 Task: Add a condition where "Channel Is not Facebook Post" in new tickets in your groups.
Action: Mouse moved to (140, 436)
Screenshot: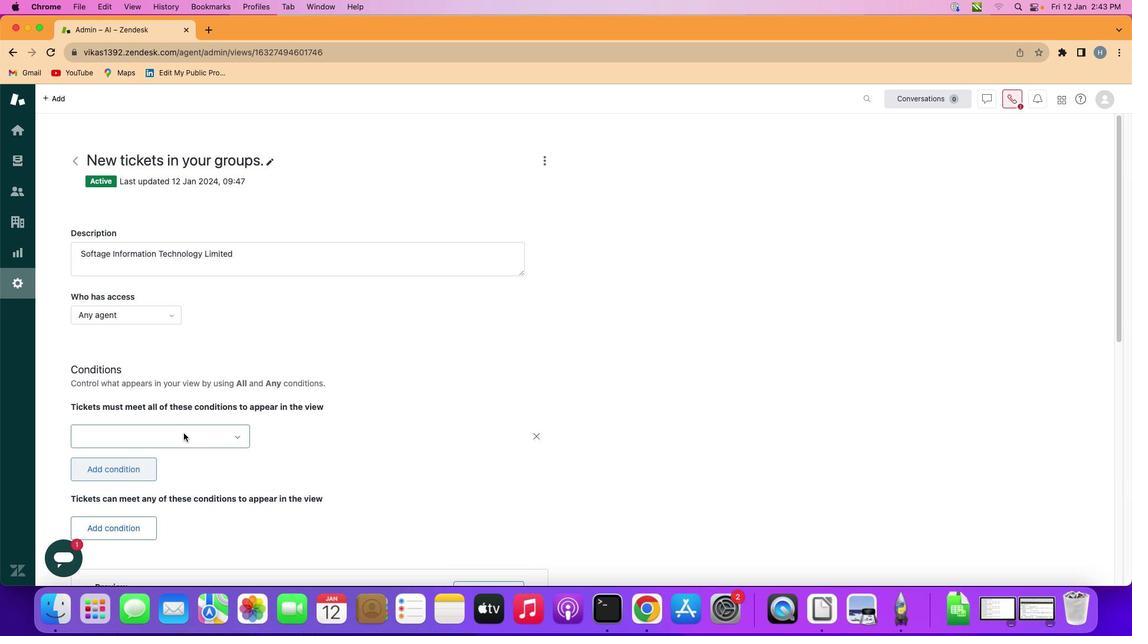 
Action: Mouse pressed left at (140, 436)
Screenshot: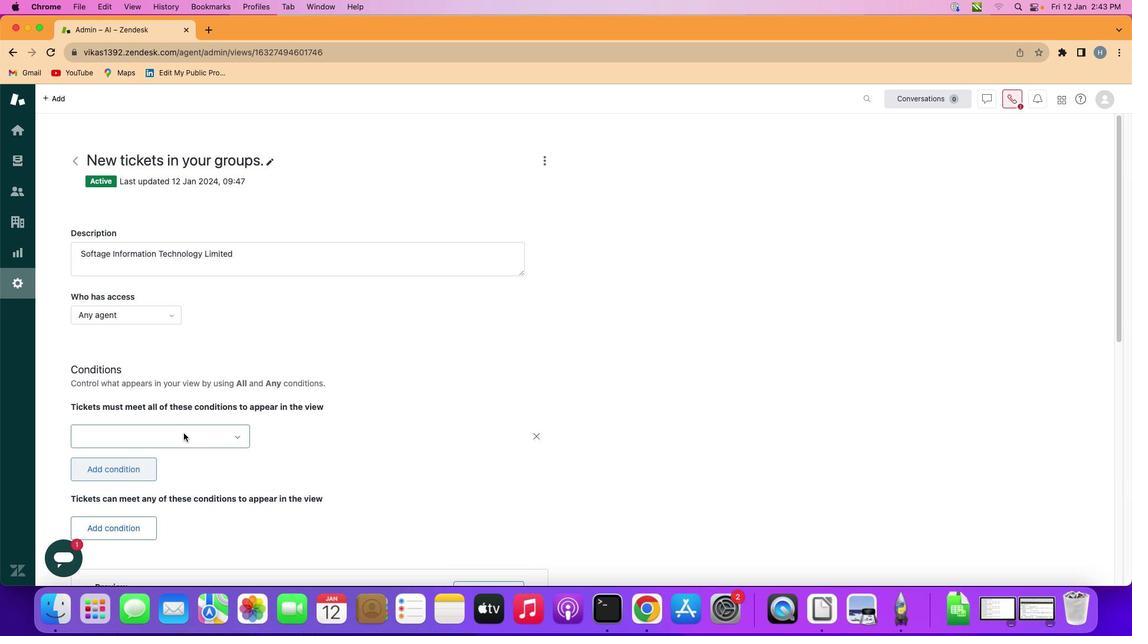 
Action: Mouse moved to (186, 437)
Screenshot: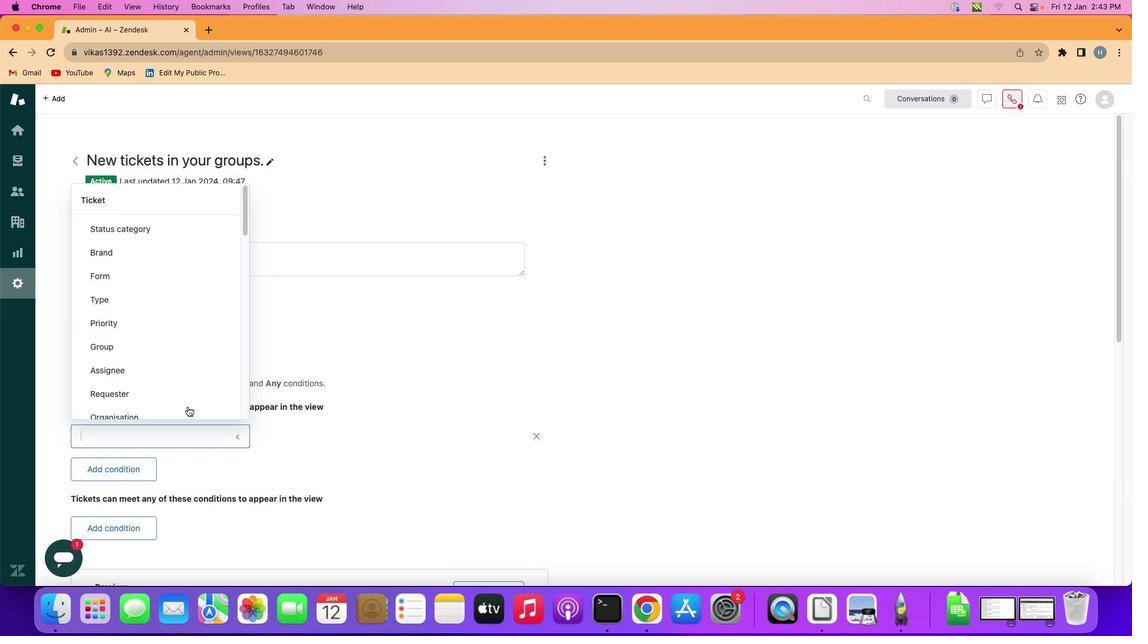 
Action: Mouse pressed left at (186, 437)
Screenshot: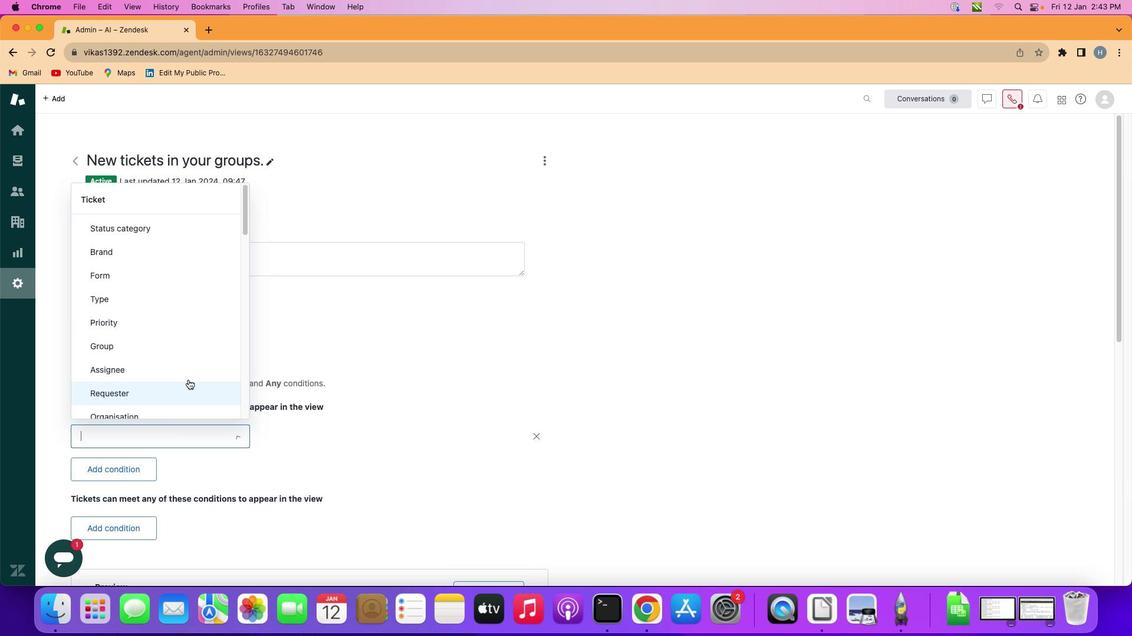 
Action: Mouse moved to (181, 306)
Screenshot: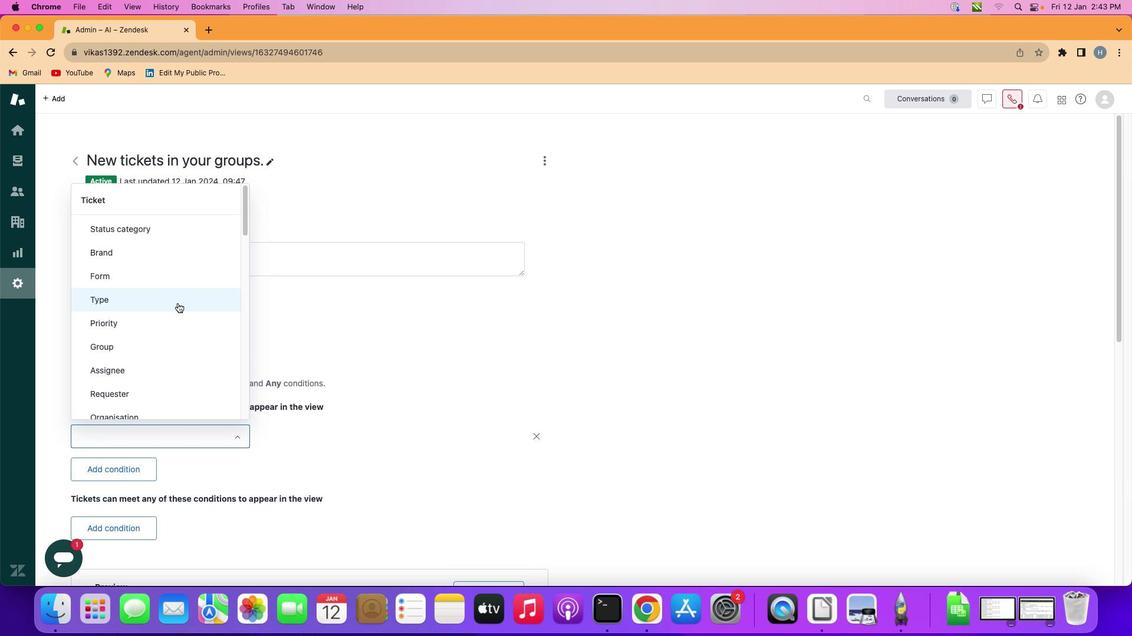 
Action: Mouse scrolled (181, 306) with delta (3, 4)
Screenshot: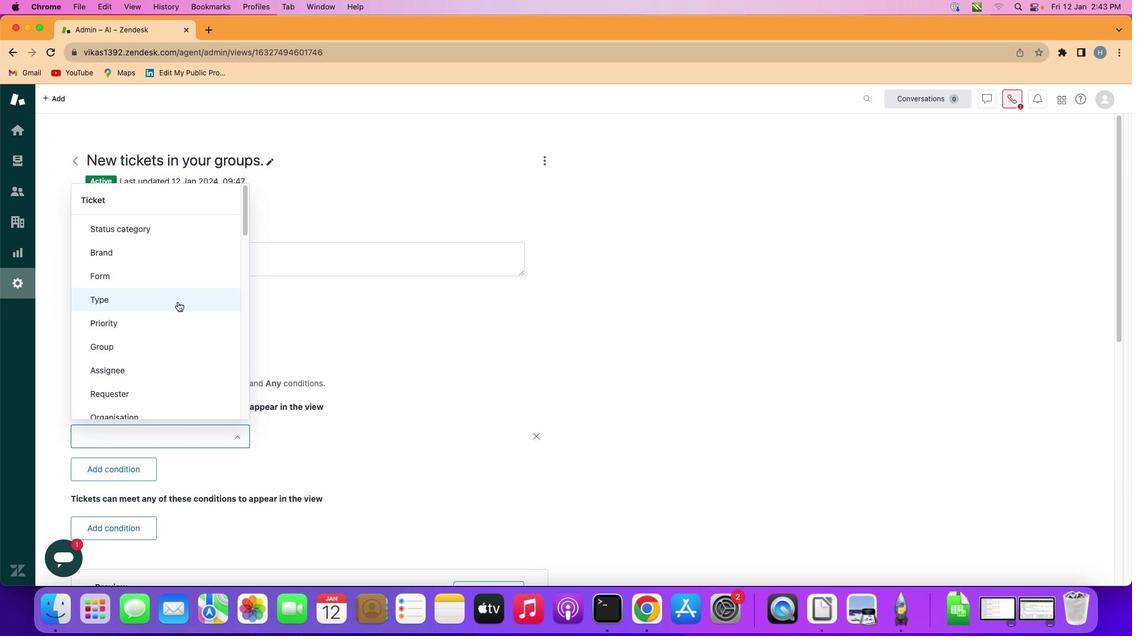 
Action: Mouse scrolled (181, 306) with delta (3, 2)
Screenshot: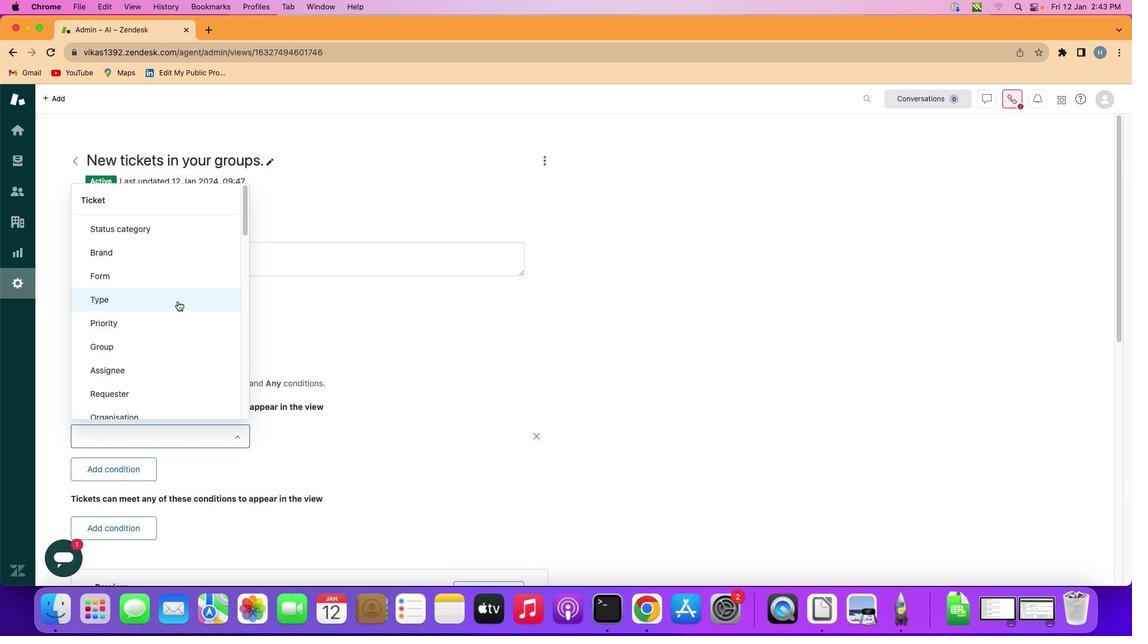 
Action: Mouse scrolled (181, 306) with delta (3, 2)
Screenshot: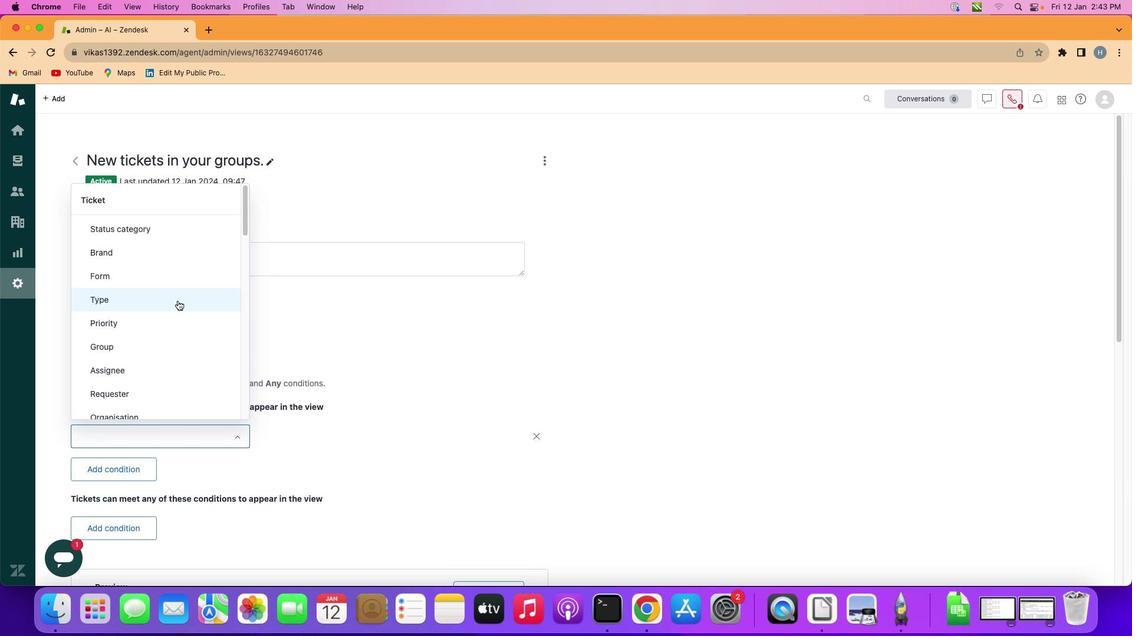 
Action: Mouse moved to (181, 306)
Screenshot: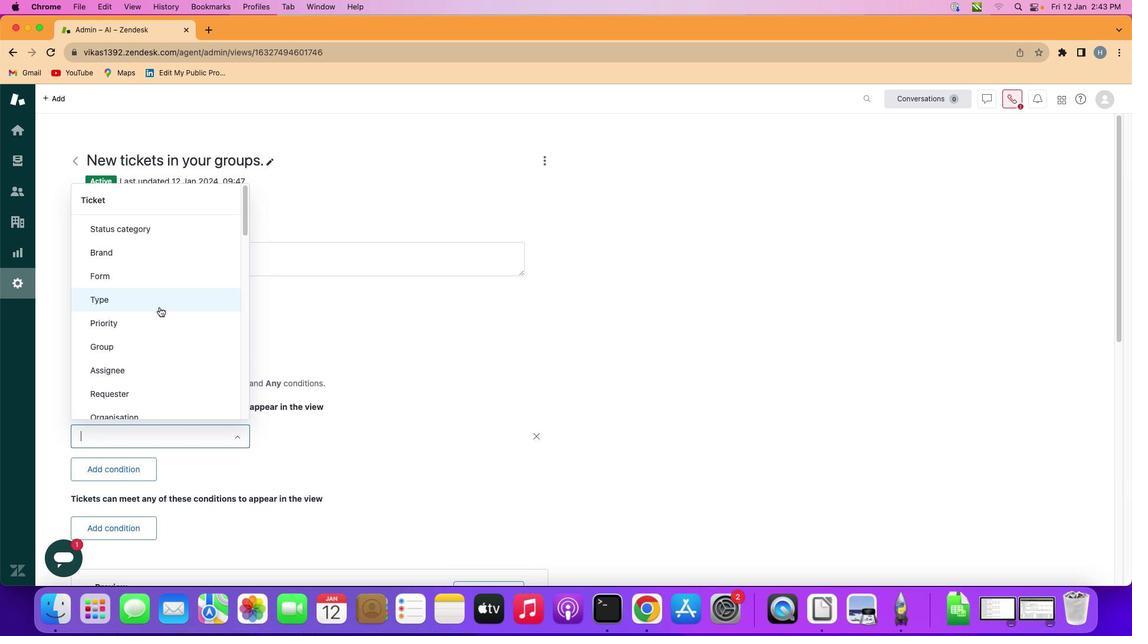 
Action: Mouse scrolled (181, 306) with delta (3, 2)
Screenshot: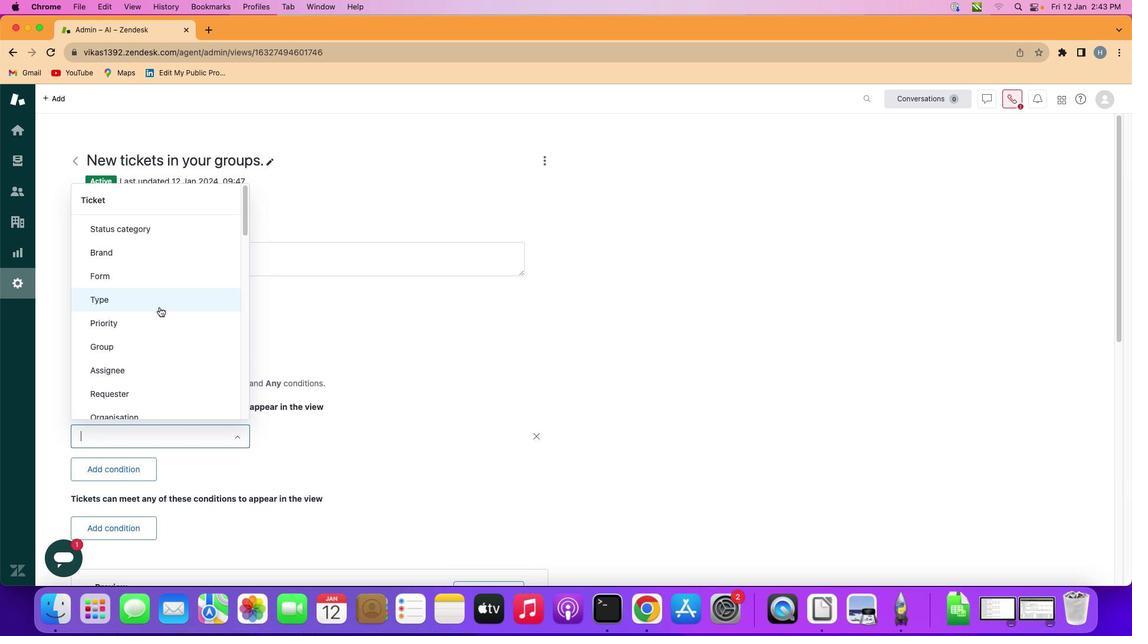 
Action: Mouse moved to (181, 305)
Screenshot: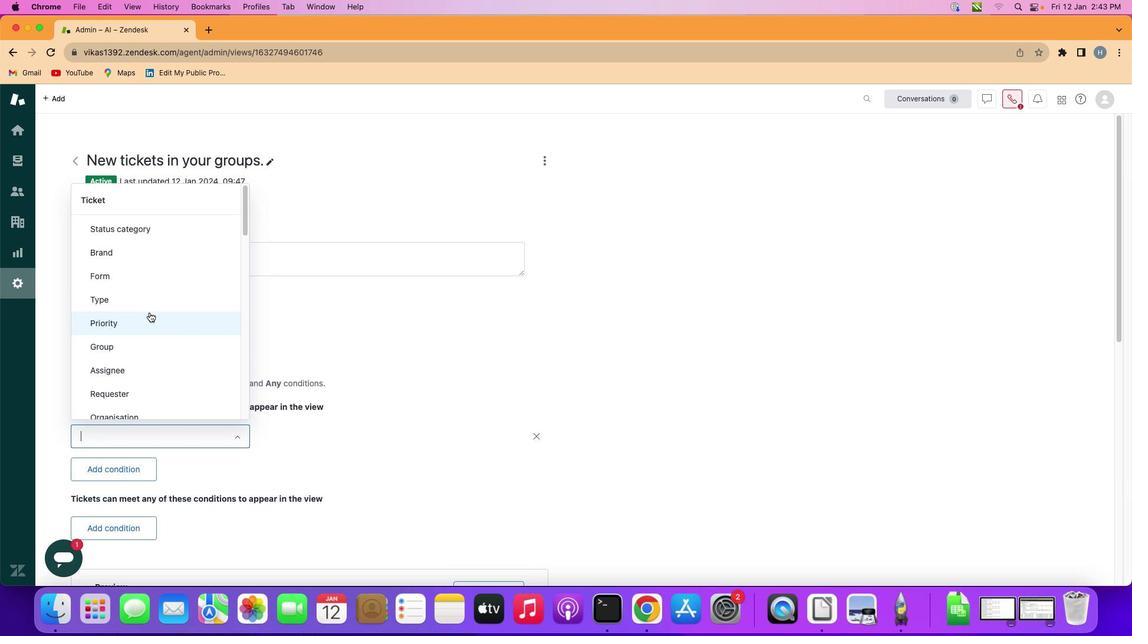 
Action: Mouse scrolled (181, 305) with delta (3, 2)
Screenshot: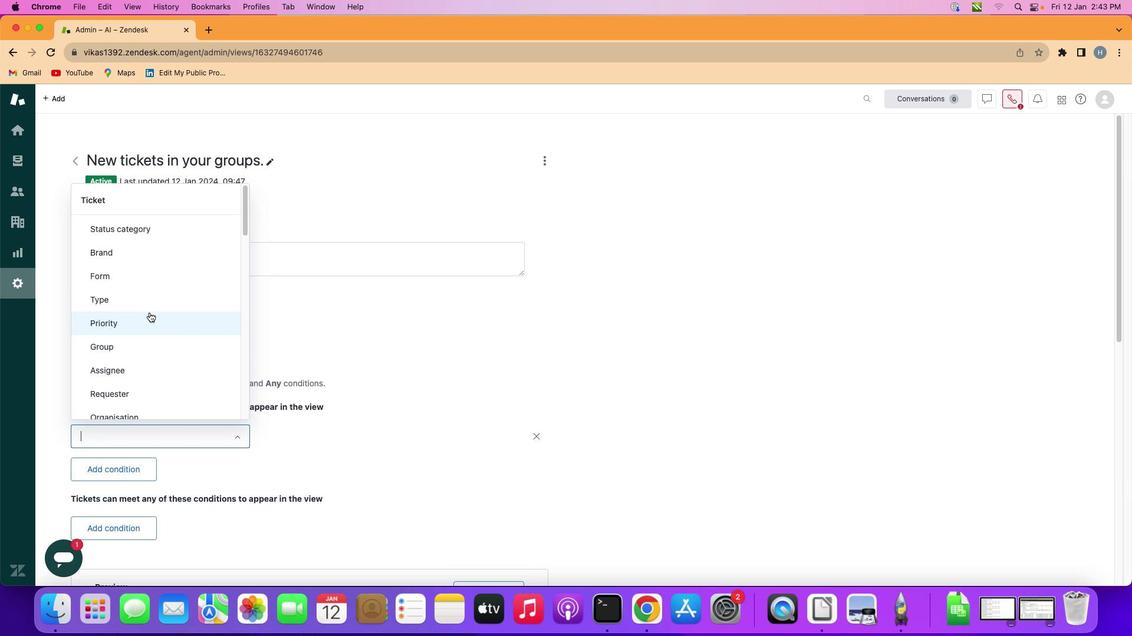 
Action: Mouse moved to (152, 316)
Screenshot: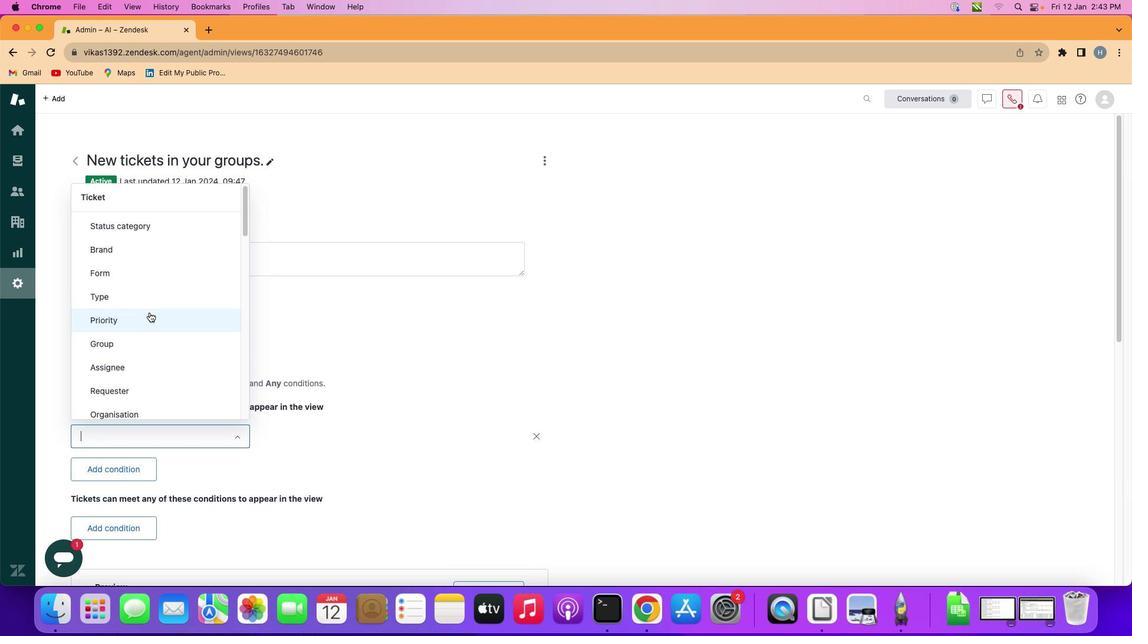 
Action: Mouse scrolled (152, 316) with delta (3, 2)
Screenshot: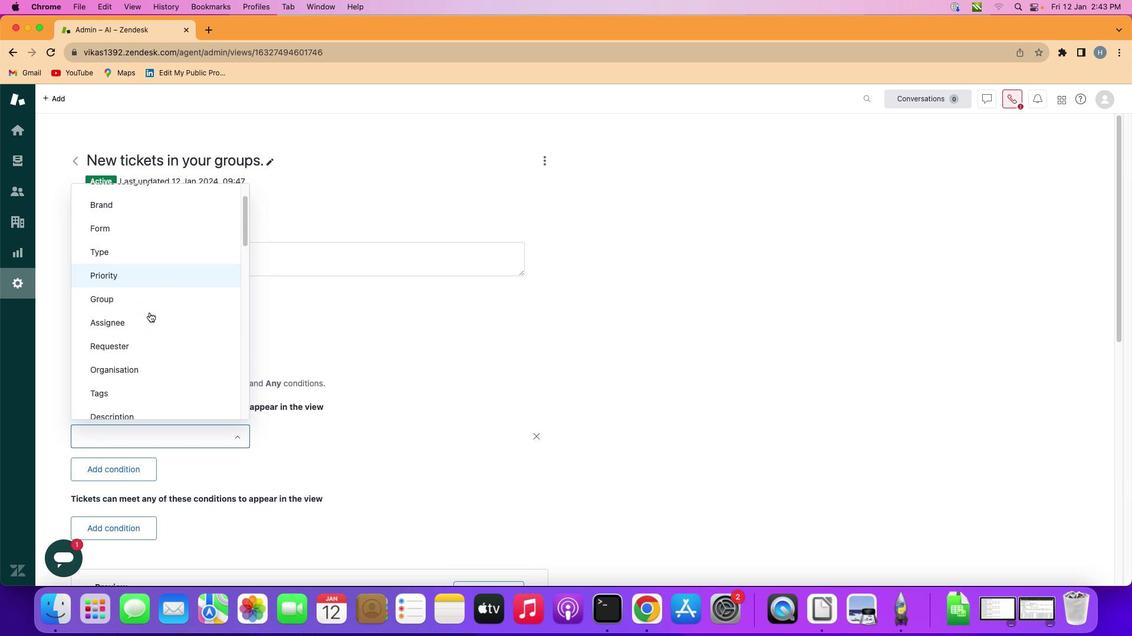 
Action: Mouse scrolled (152, 316) with delta (3, 2)
Screenshot: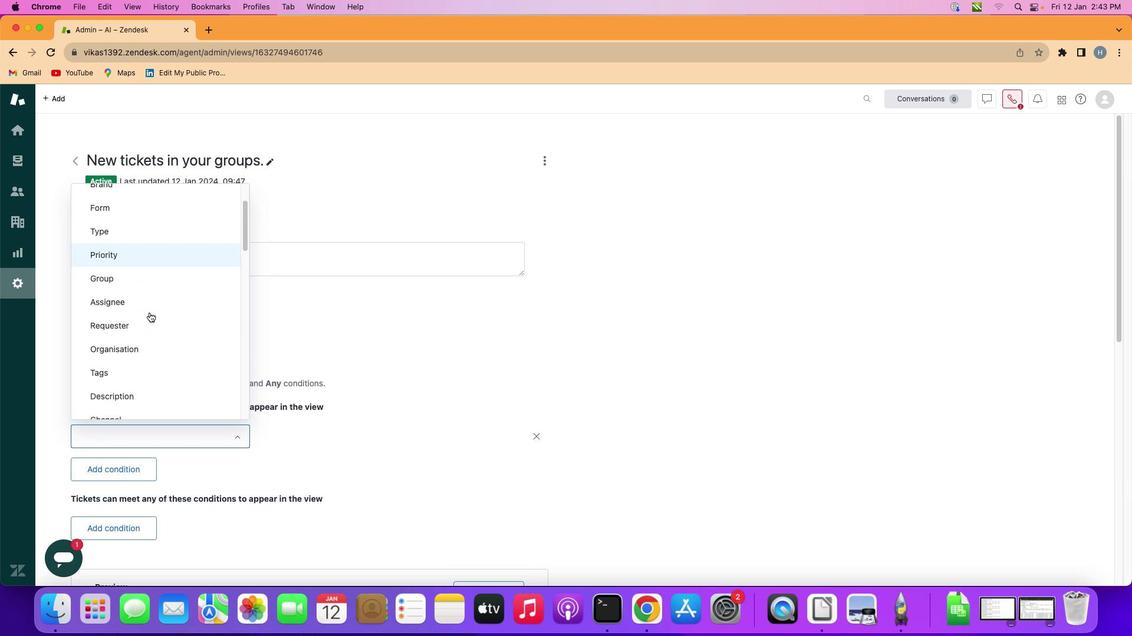 
Action: Mouse moved to (152, 316)
Screenshot: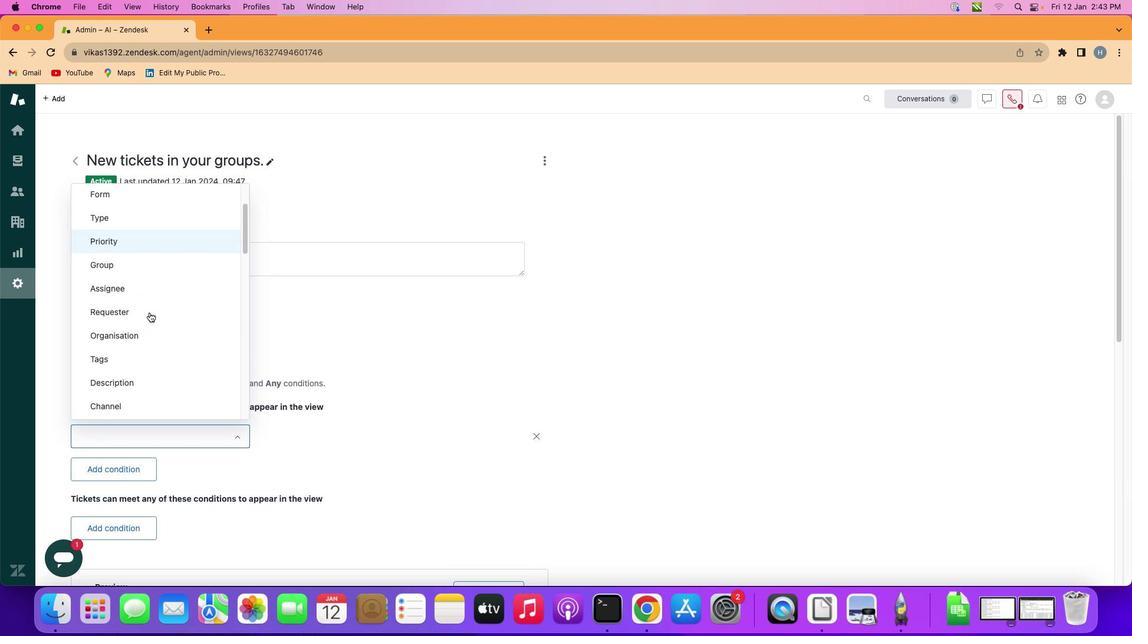 
Action: Mouse scrolled (152, 316) with delta (3, 2)
Screenshot: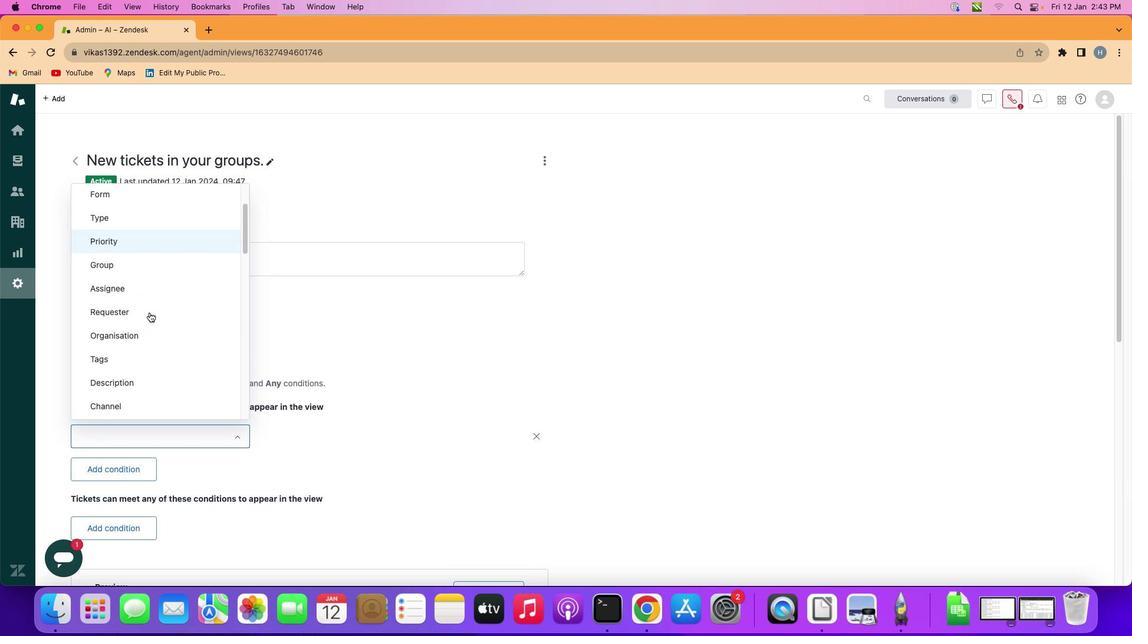 
Action: Mouse scrolled (152, 316) with delta (3, 2)
Screenshot: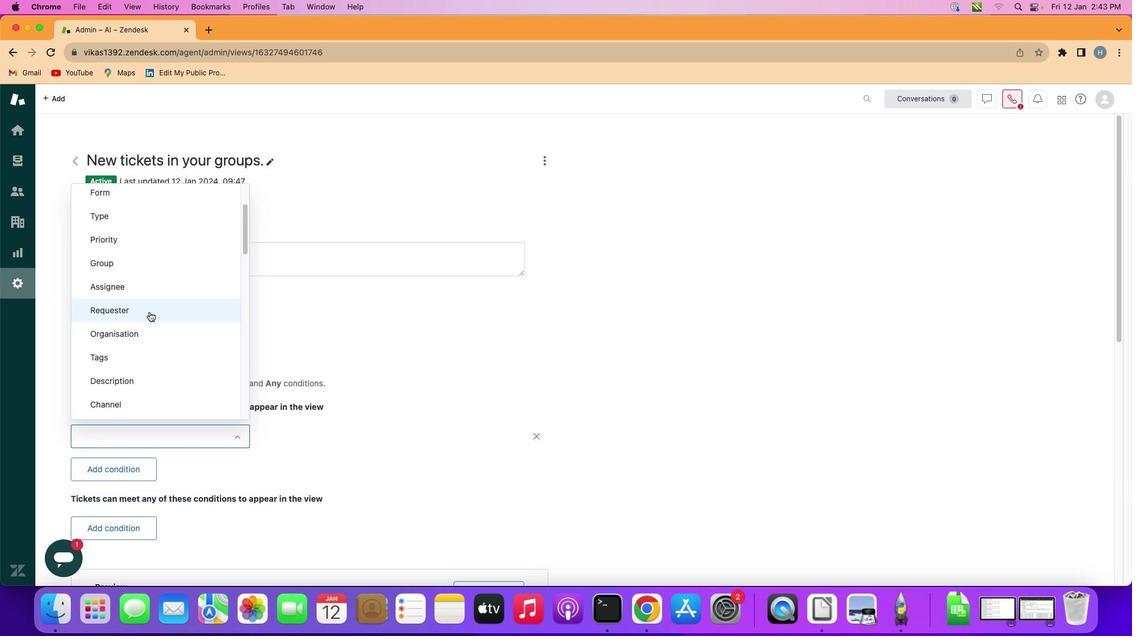 
Action: Mouse moved to (156, 358)
Screenshot: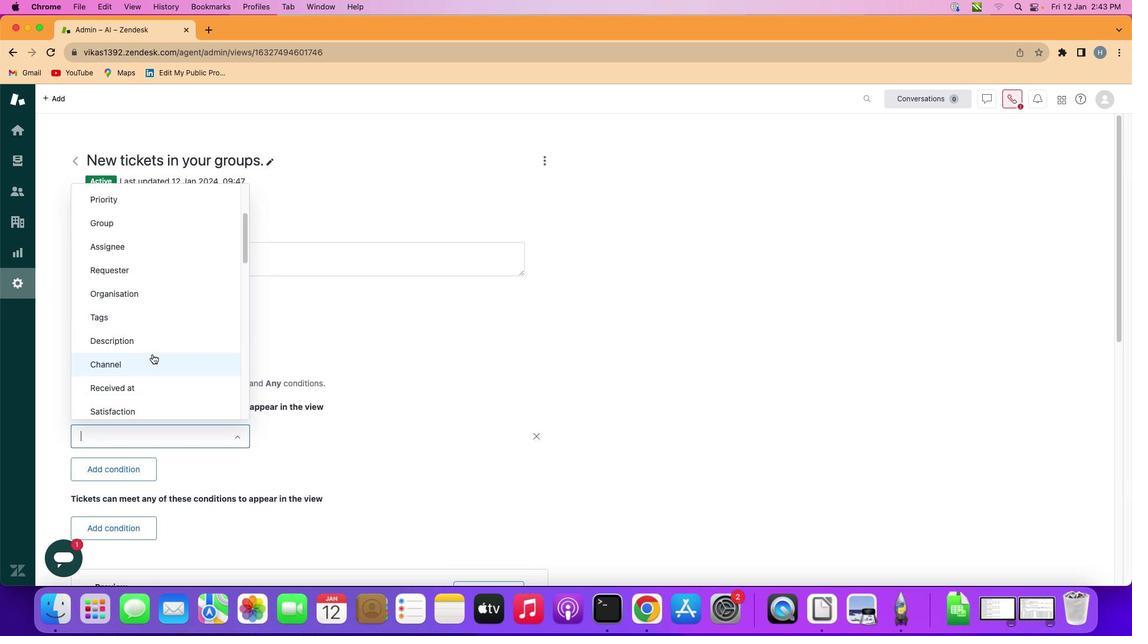 
Action: Mouse scrolled (156, 358) with delta (3, 2)
Screenshot: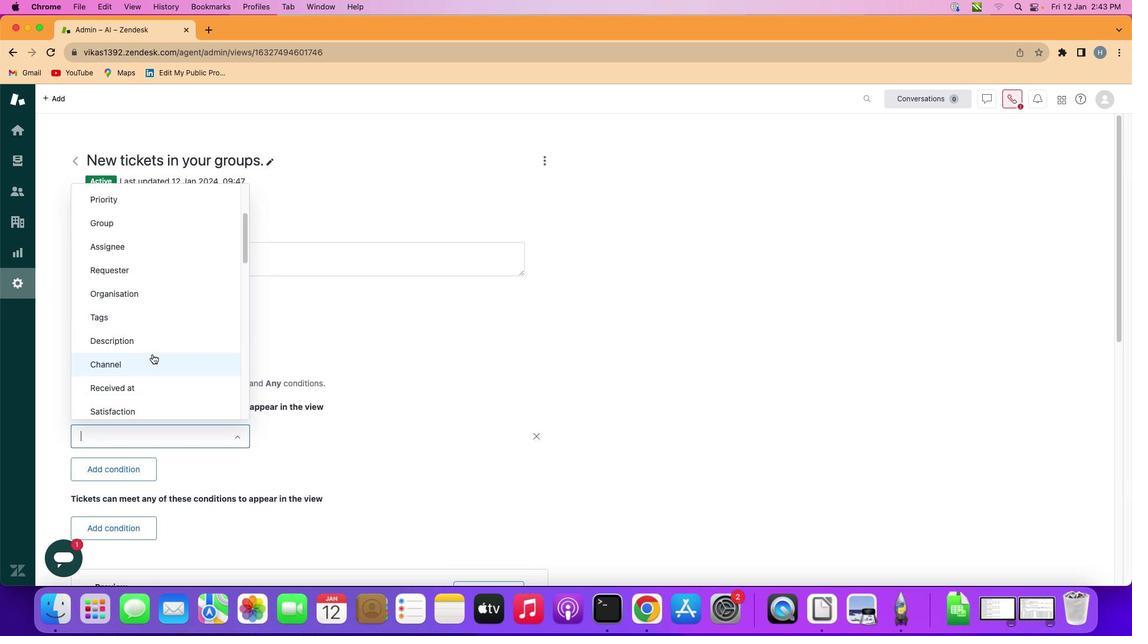 
Action: Mouse scrolled (156, 358) with delta (3, 2)
Screenshot: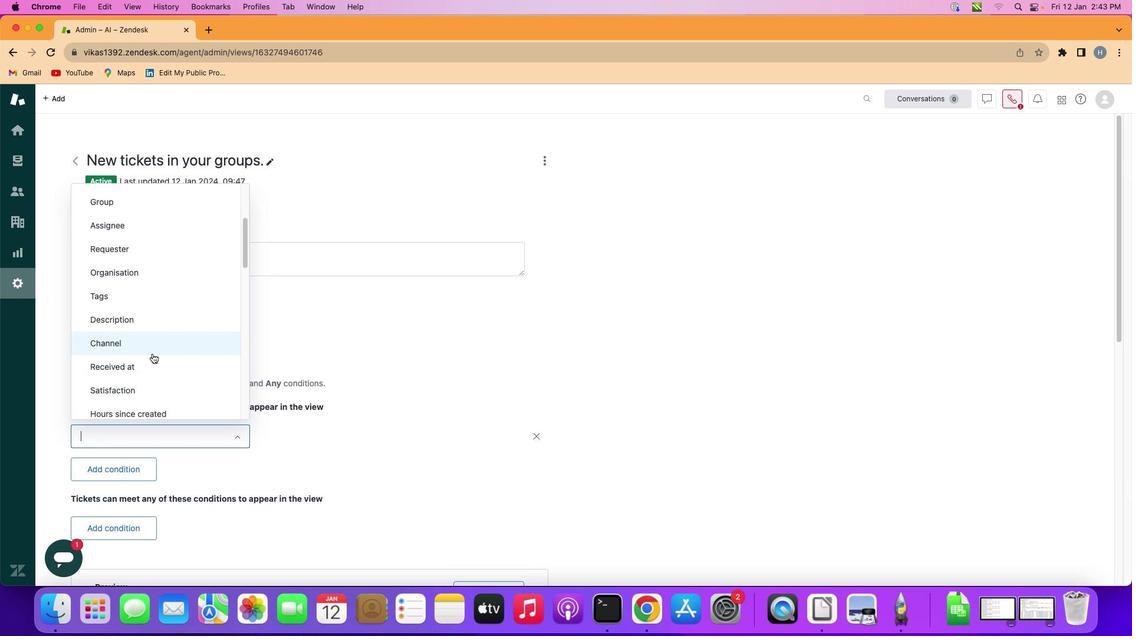 
Action: Mouse scrolled (156, 358) with delta (3, 2)
Screenshot: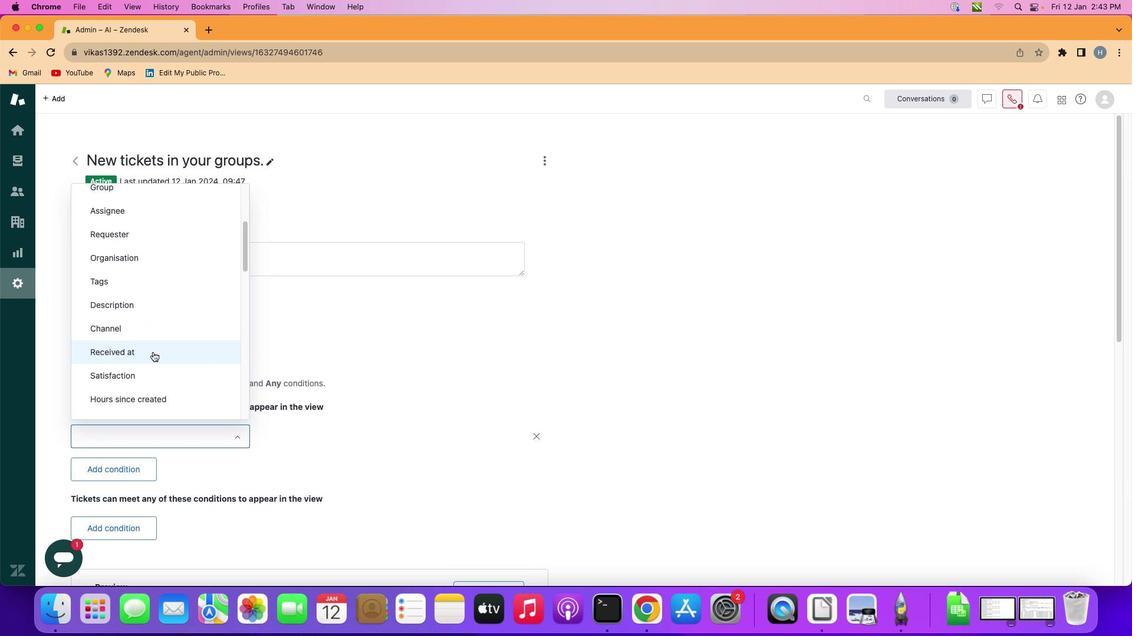 
Action: Mouse moved to (156, 358)
Screenshot: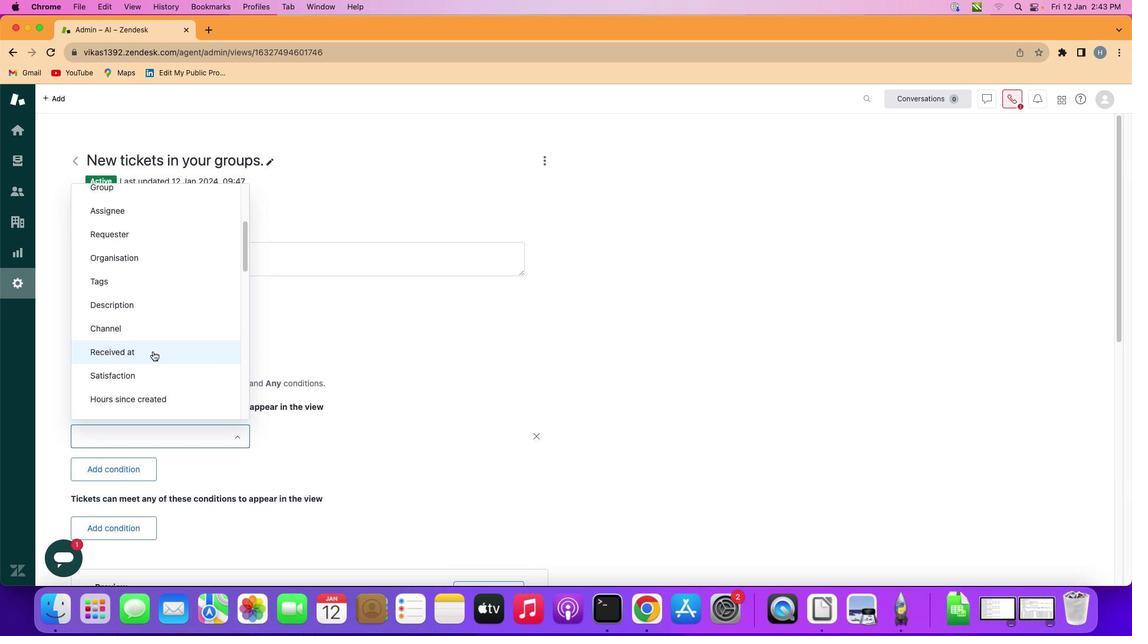 
Action: Mouse scrolled (156, 358) with delta (3, 2)
Screenshot: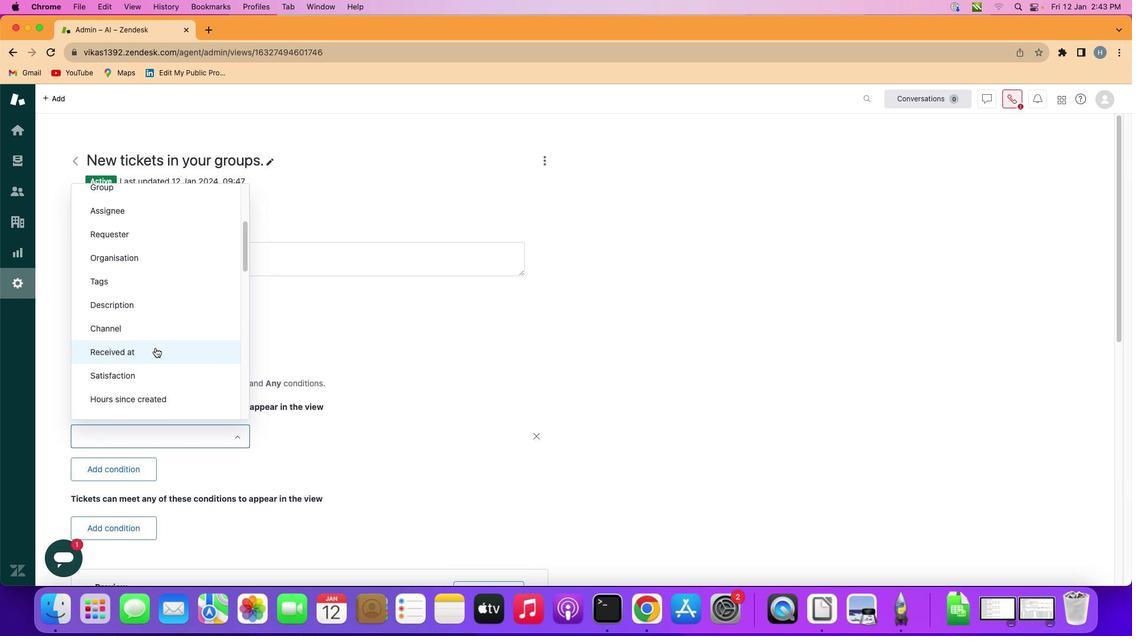 
Action: Mouse moved to (171, 333)
Screenshot: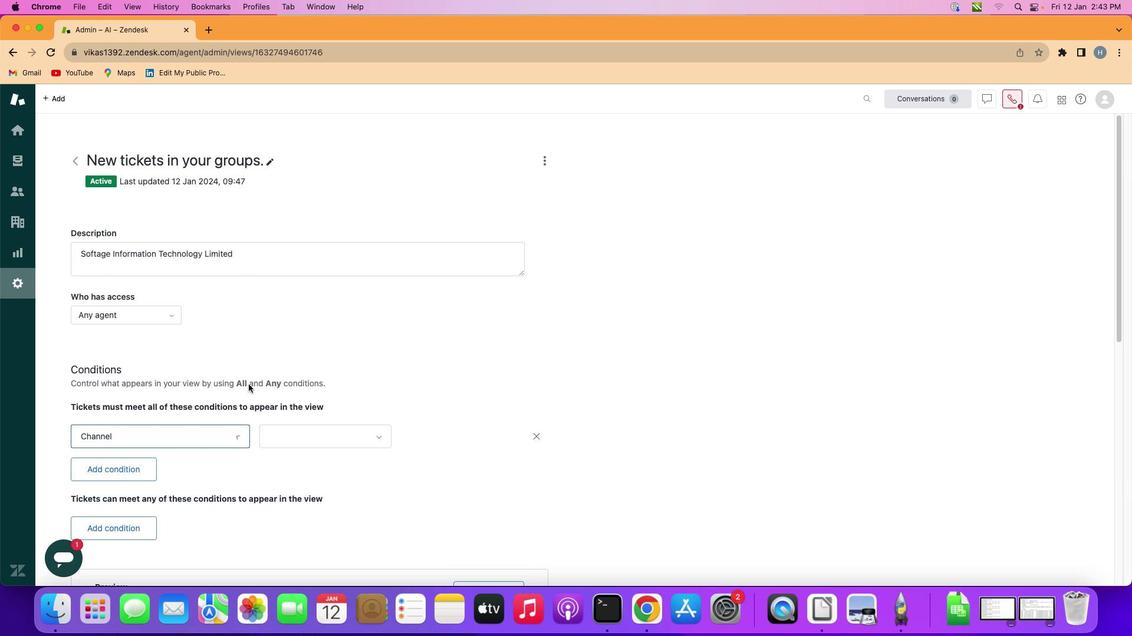 
Action: Mouse pressed left at (171, 333)
Screenshot: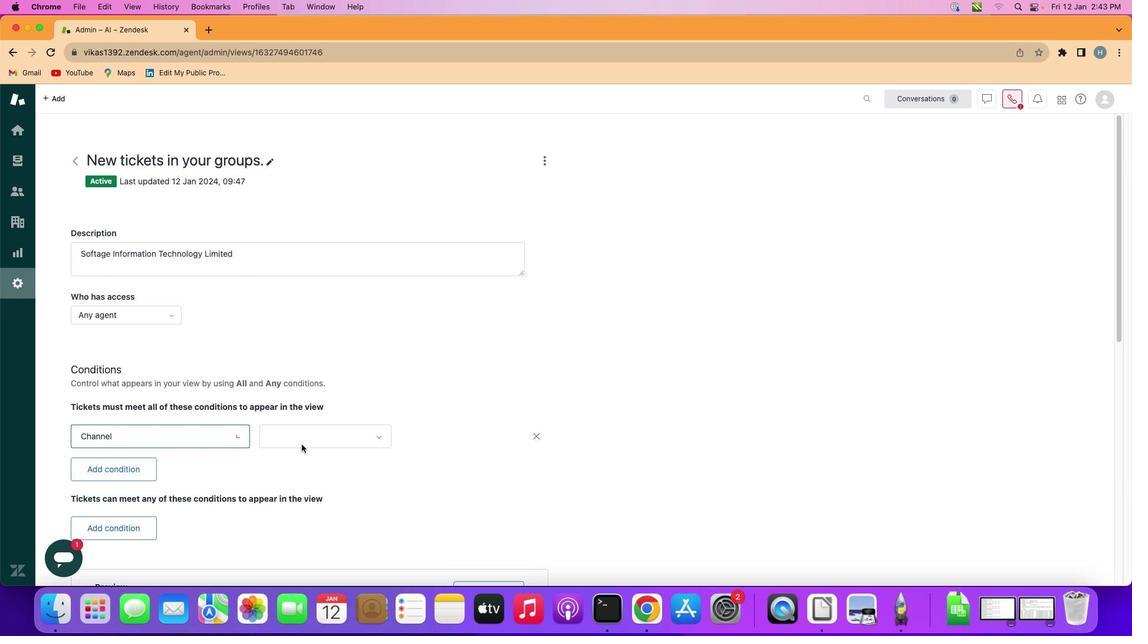 
Action: Mouse moved to (338, 445)
Screenshot: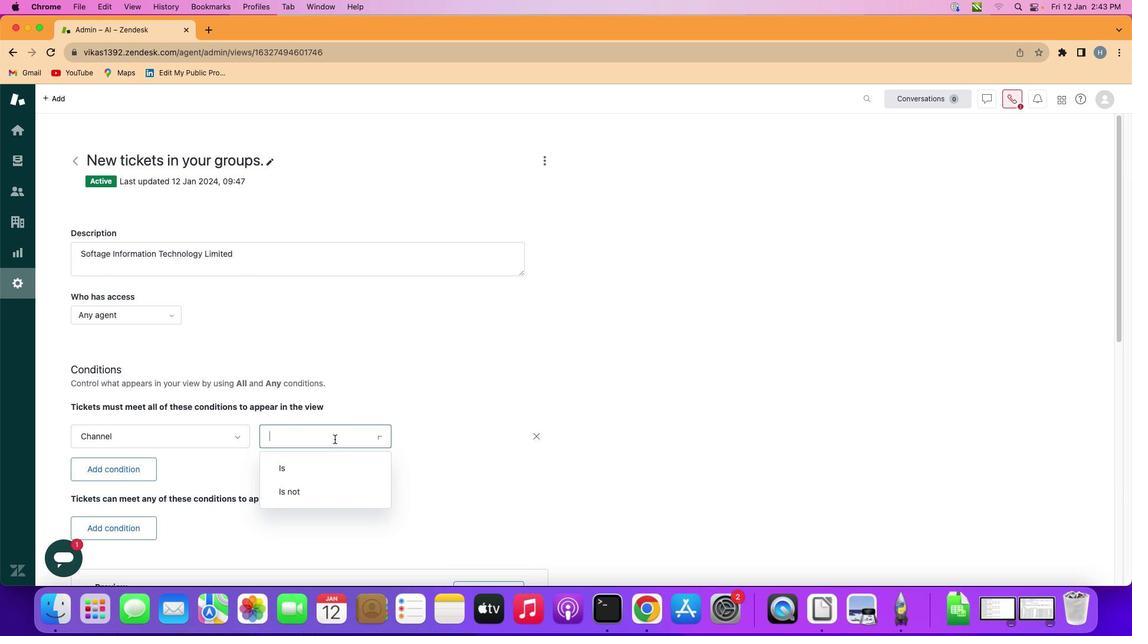 
Action: Mouse pressed left at (338, 445)
Screenshot: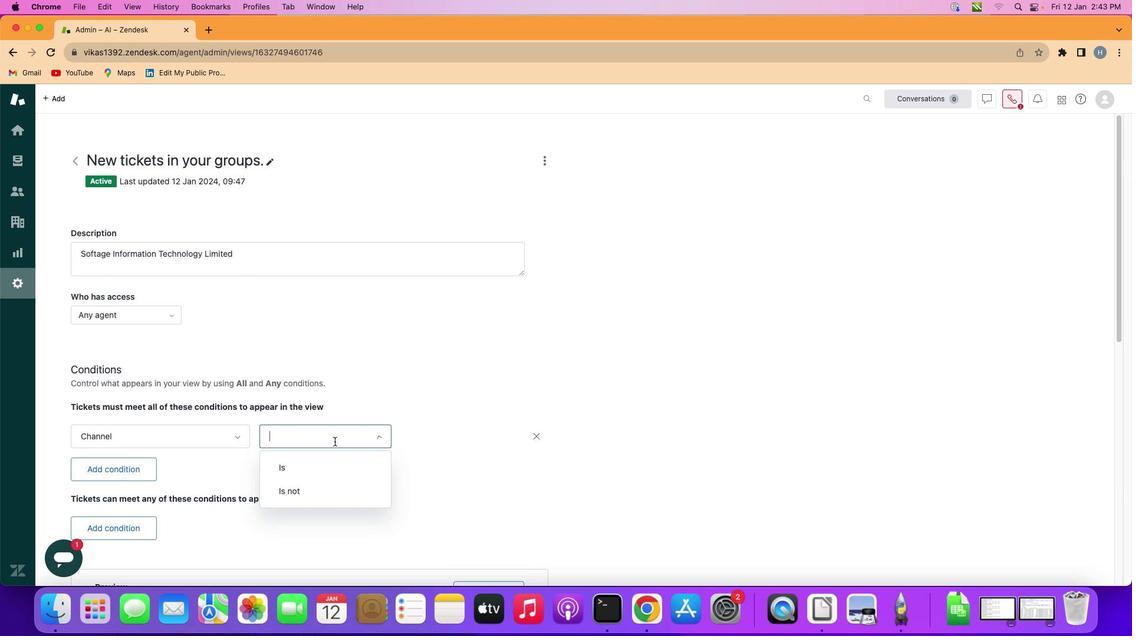 
Action: Mouse moved to (330, 489)
Screenshot: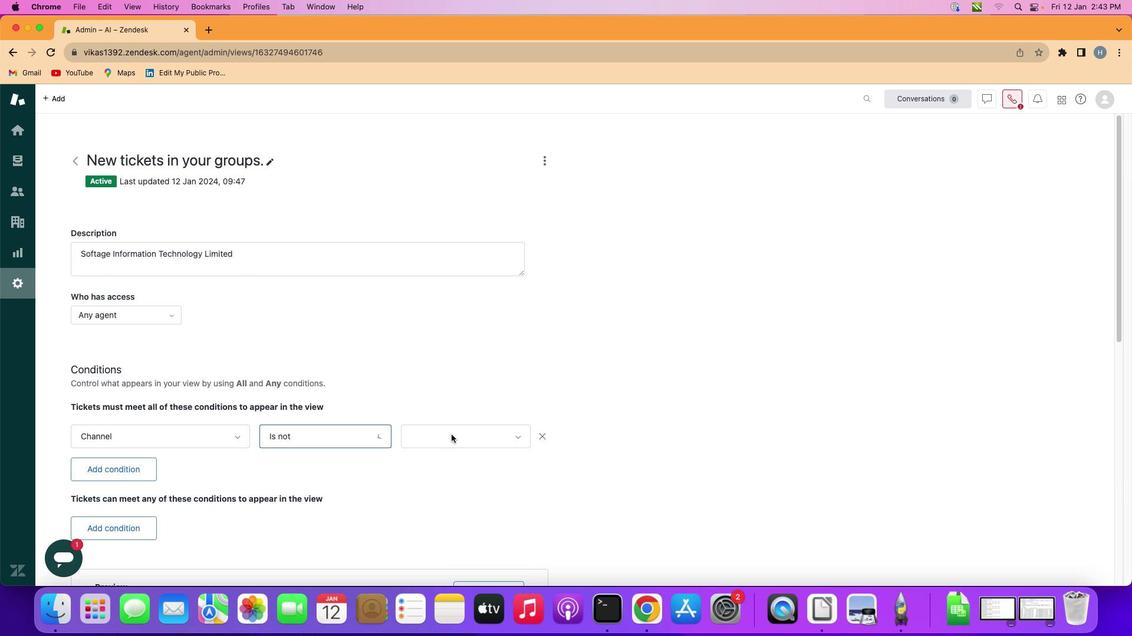 
Action: Mouse pressed left at (330, 489)
Screenshot: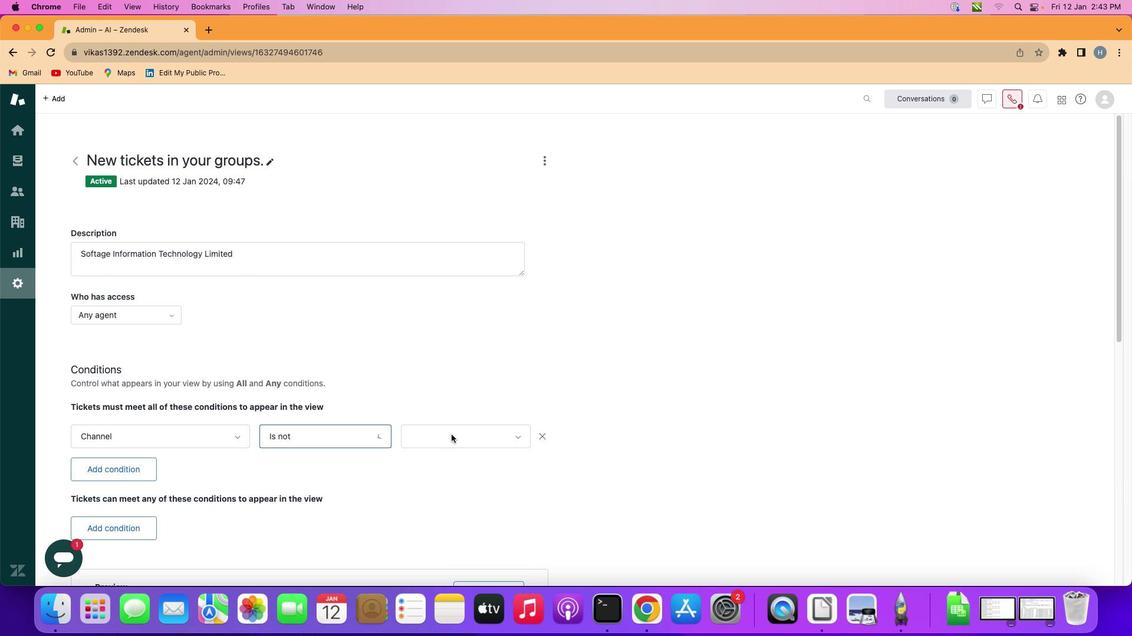 
Action: Mouse moved to (471, 428)
Screenshot: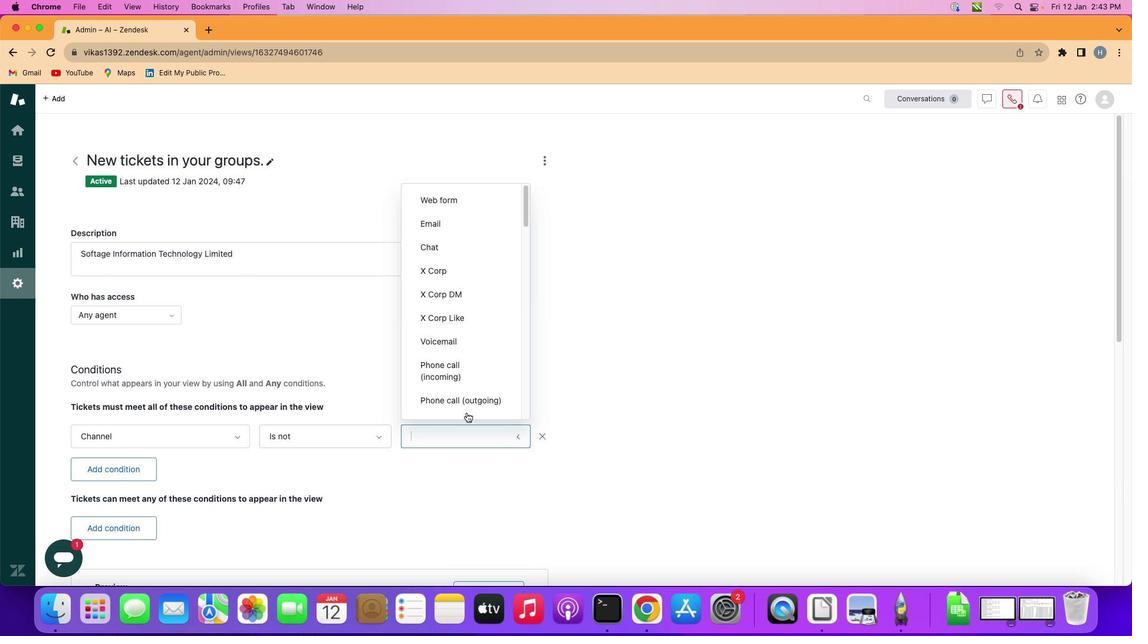 
Action: Mouse pressed left at (471, 428)
Screenshot: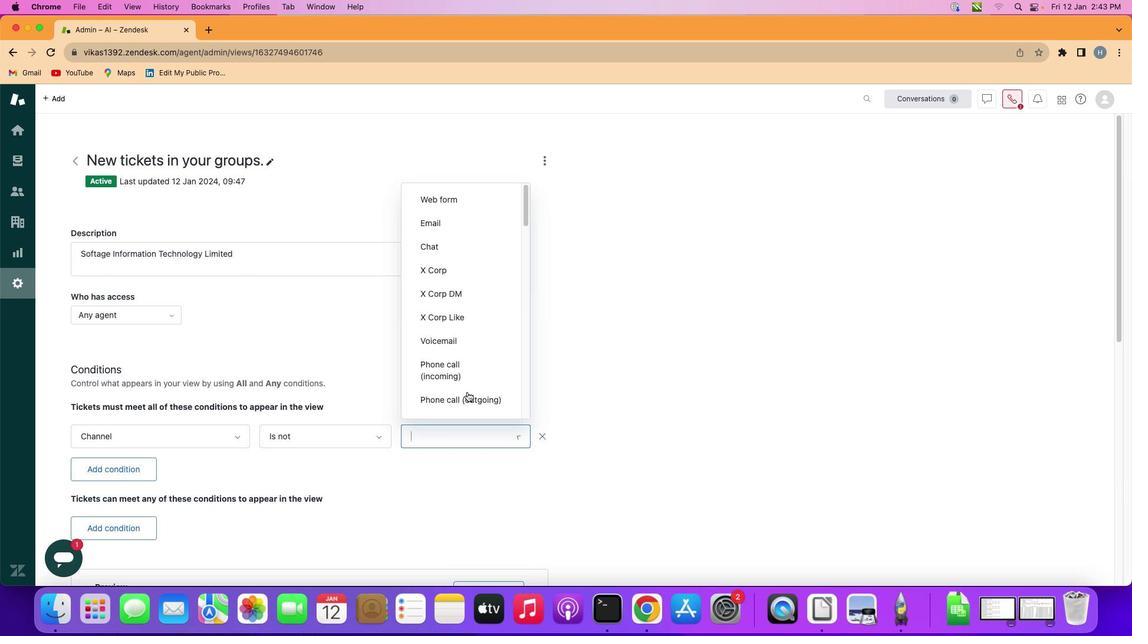 
Action: Mouse moved to (459, 309)
Screenshot: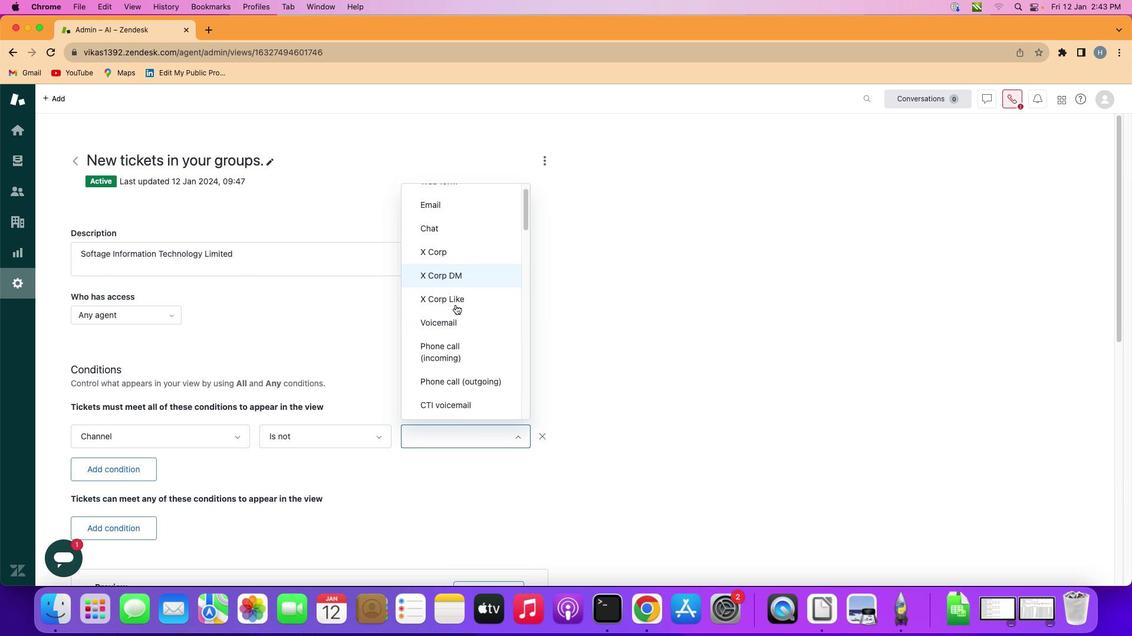 
Action: Mouse scrolled (459, 309) with delta (3, 2)
Screenshot: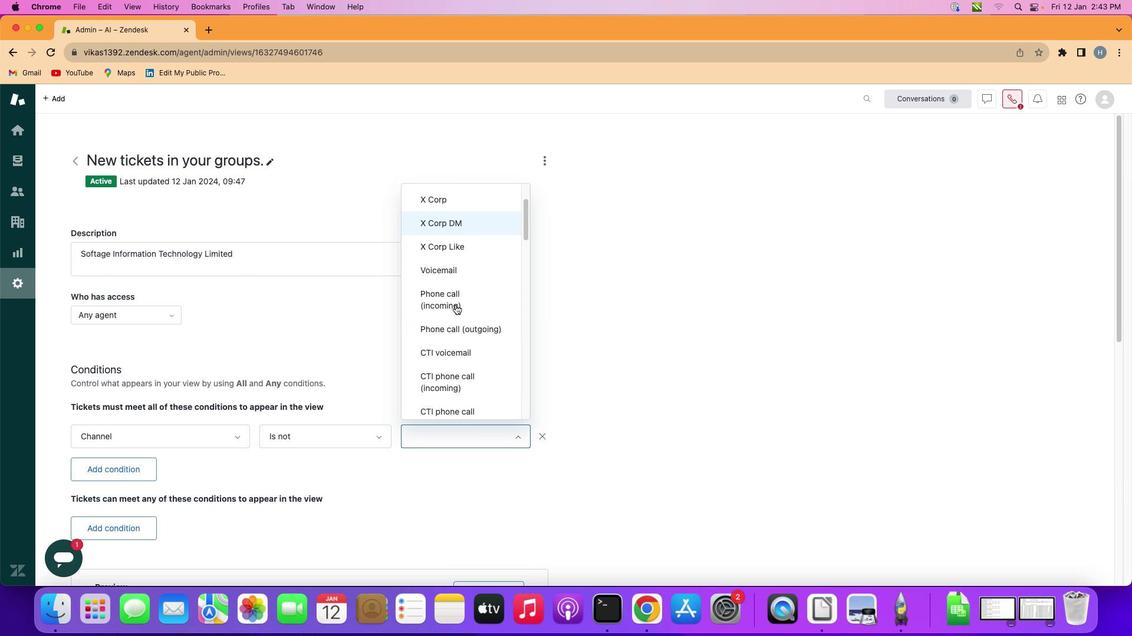 
Action: Mouse scrolled (459, 309) with delta (3, 2)
Screenshot: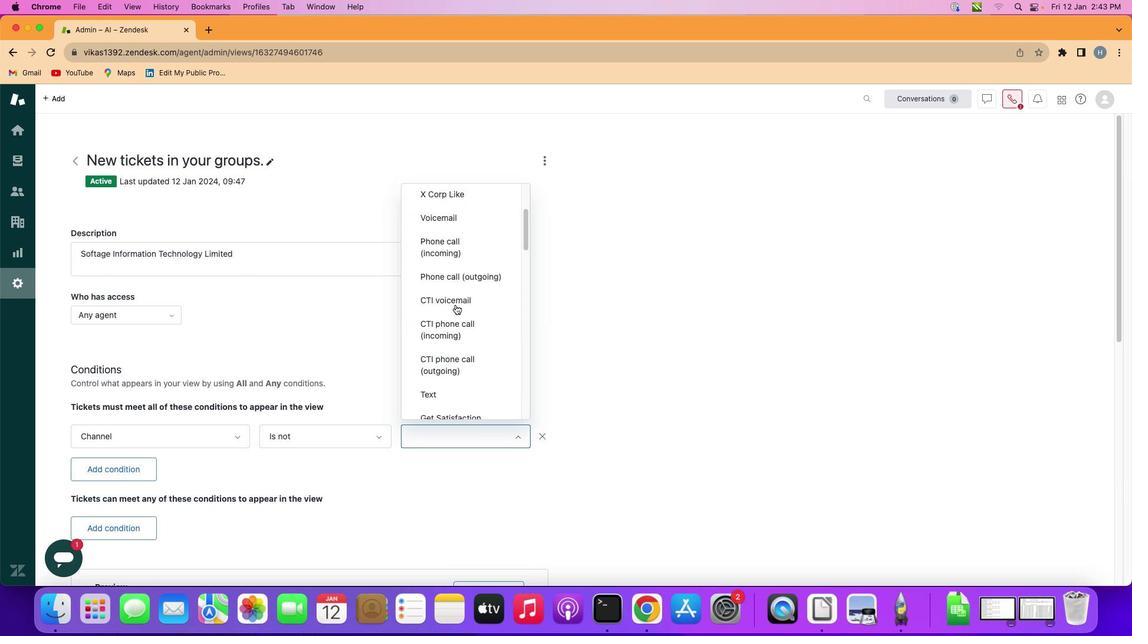 
Action: Mouse scrolled (459, 309) with delta (3, 2)
Screenshot: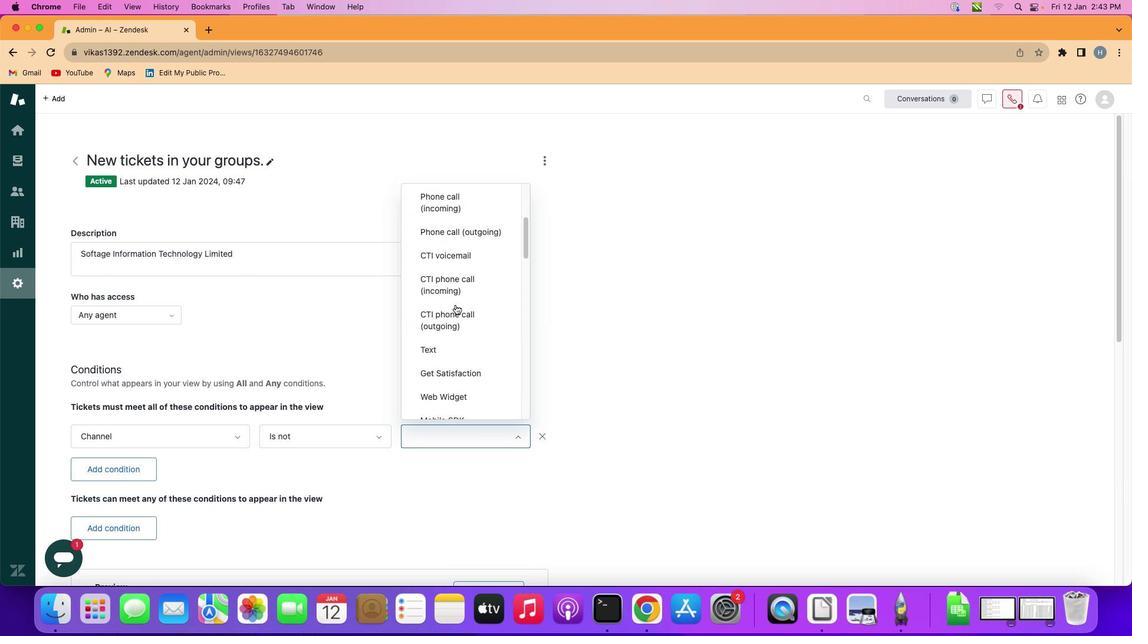 
Action: Mouse scrolled (459, 309) with delta (3, 2)
Screenshot: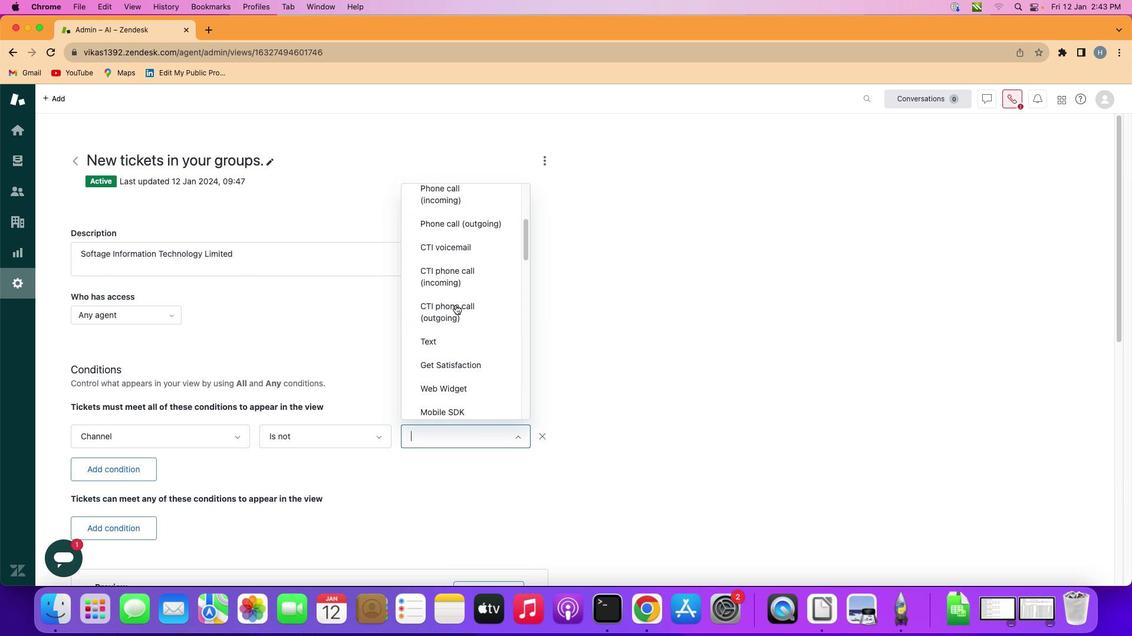 
Action: Mouse scrolled (459, 309) with delta (3, 2)
Screenshot: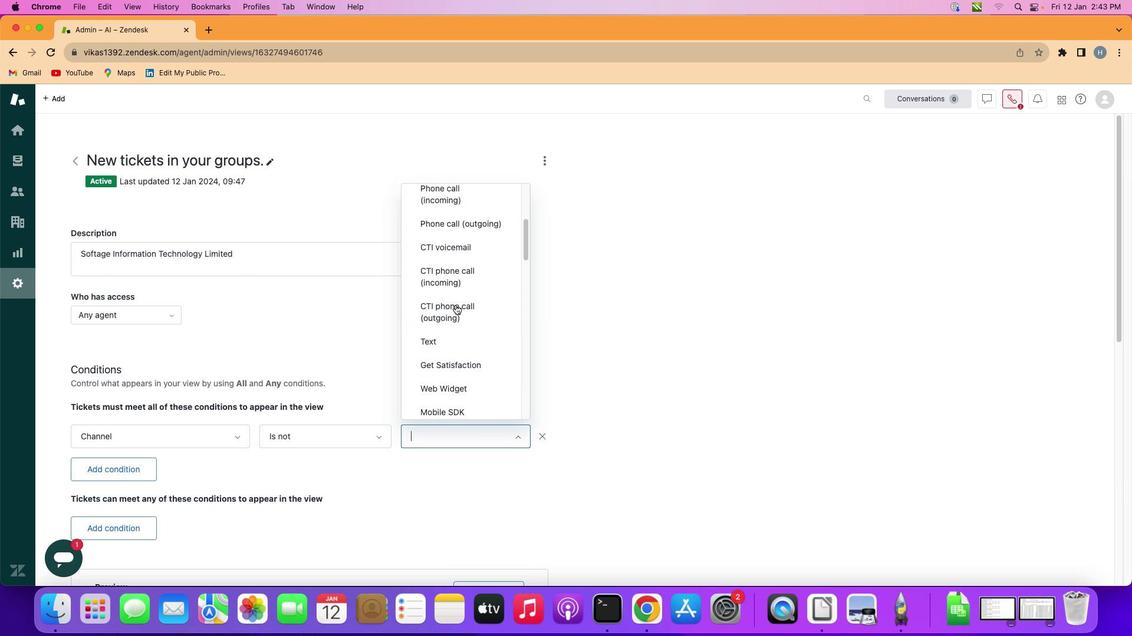 
Action: Mouse scrolled (459, 309) with delta (3, 2)
Screenshot: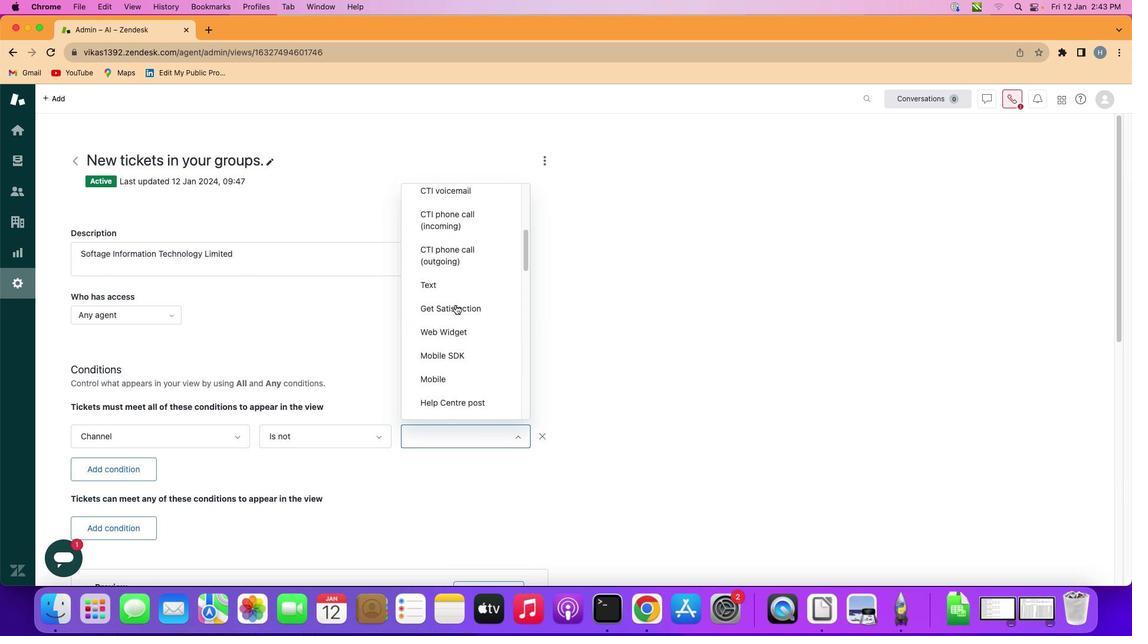 
Action: Mouse scrolled (459, 309) with delta (3, 2)
Screenshot: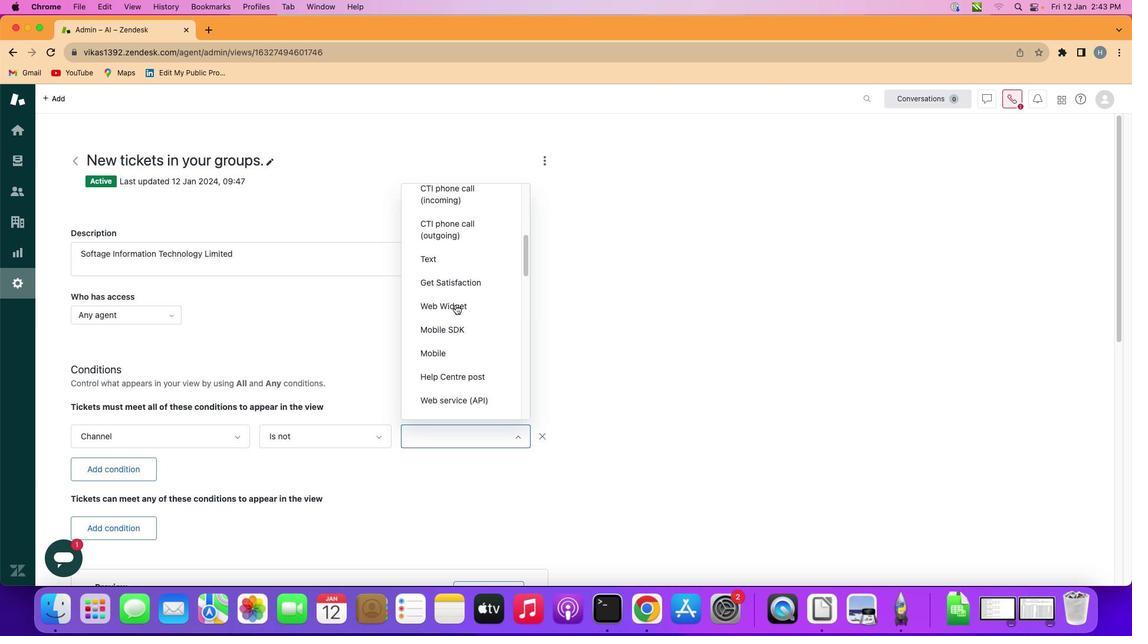 
Action: Mouse scrolled (459, 309) with delta (3, 2)
Screenshot: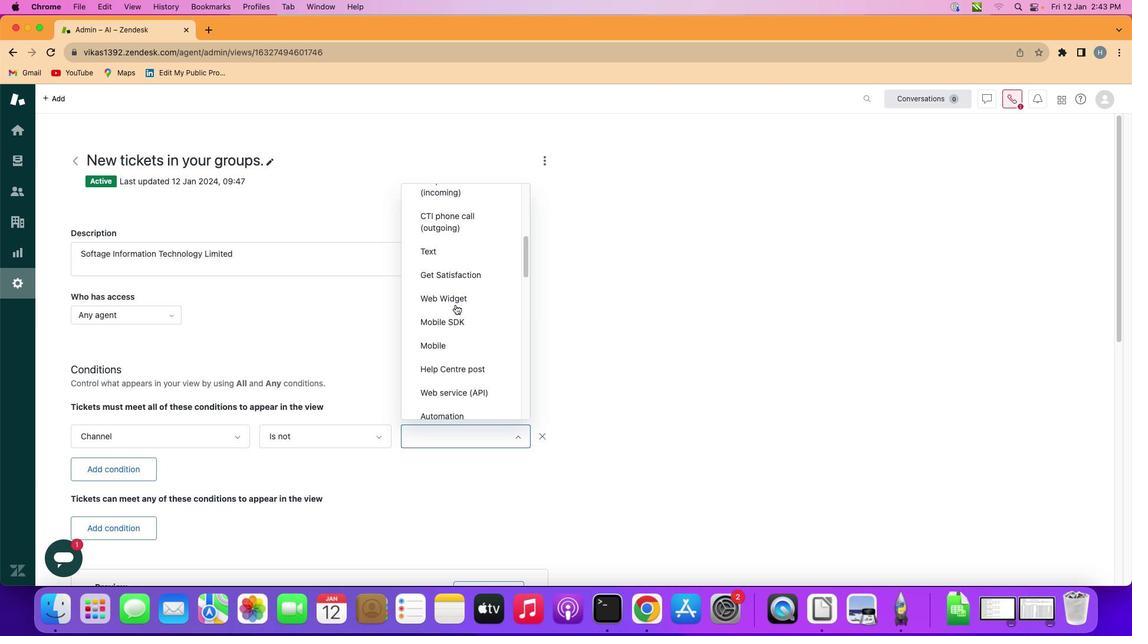 
Action: Mouse scrolled (459, 309) with delta (3, 2)
Screenshot: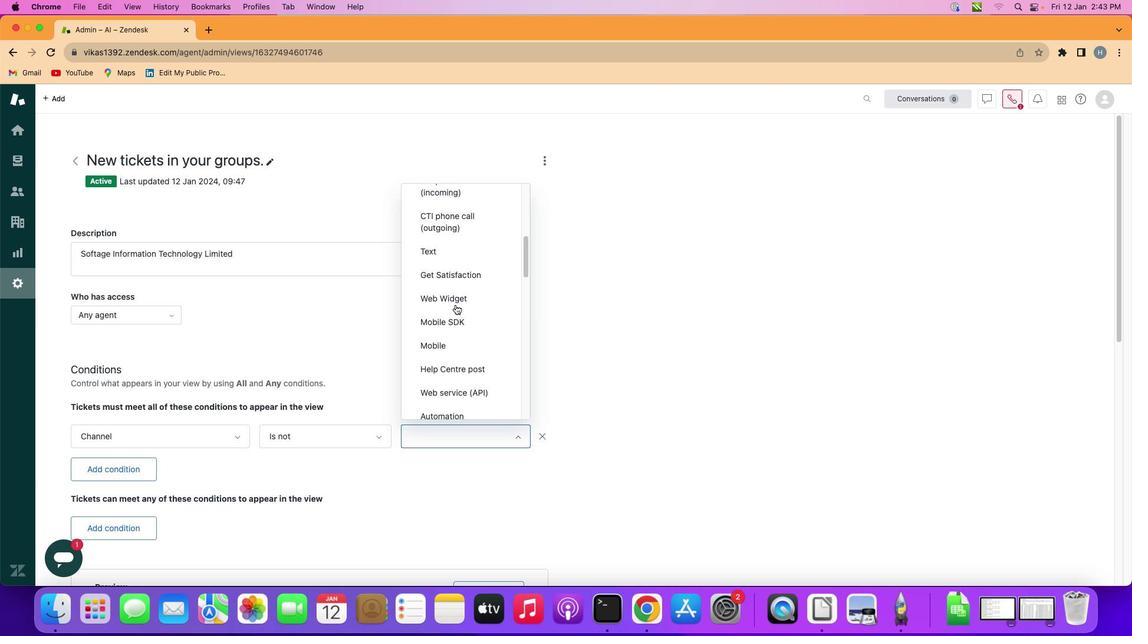 
Action: Mouse scrolled (459, 309) with delta (3, 2)
Screenshot: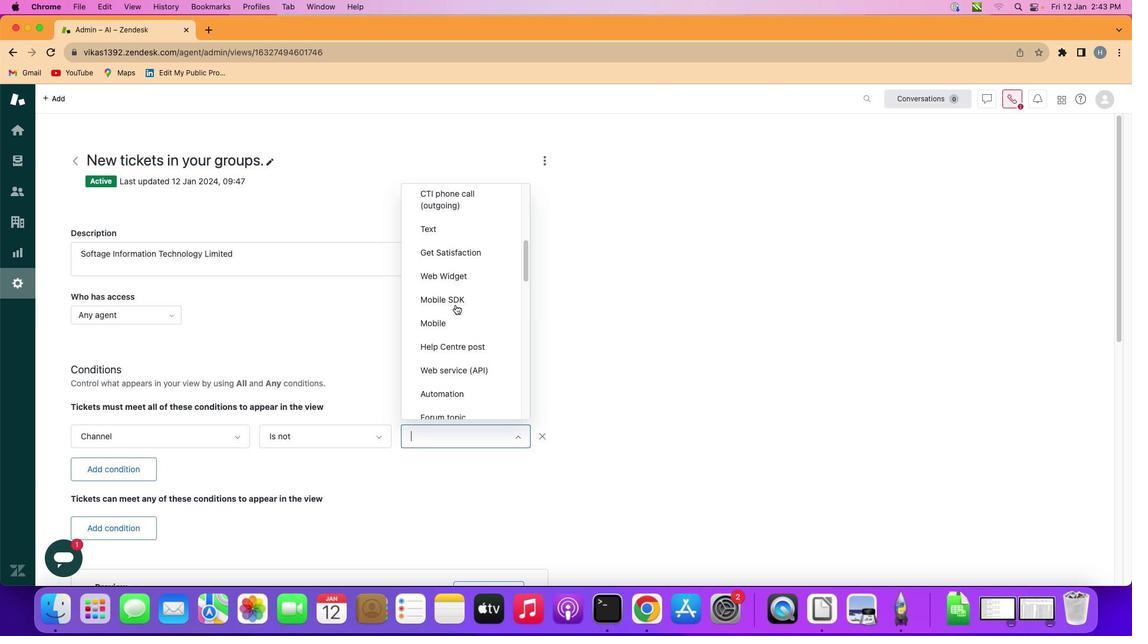 
Action: Mouse scrolled (459, 309) with delta (3, 2)
Screenshot: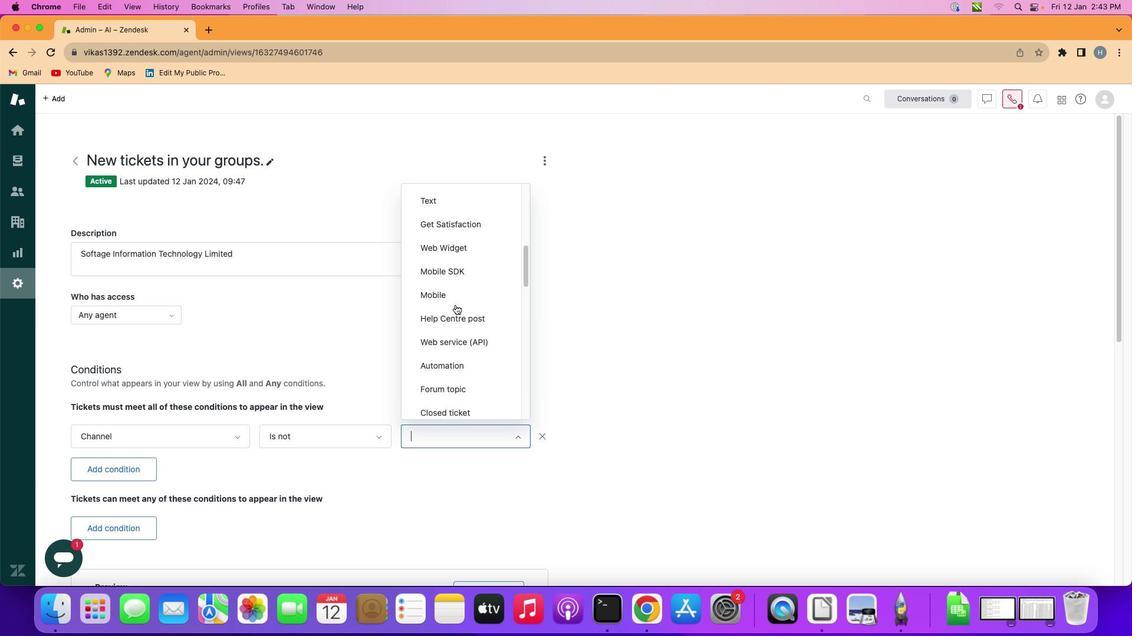 
Action: Mouse scrolled (459, 309) with delta (3, 2)
Screenshot: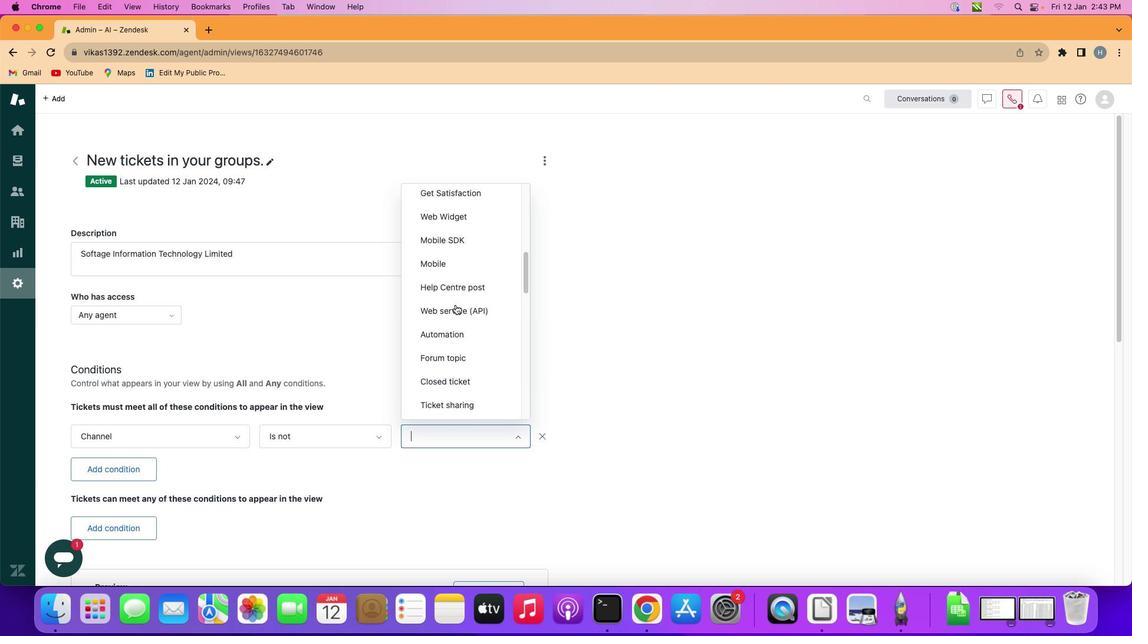 
Action: Mouse scrolled (459, 309) with delta (3, 2)
Screenshot: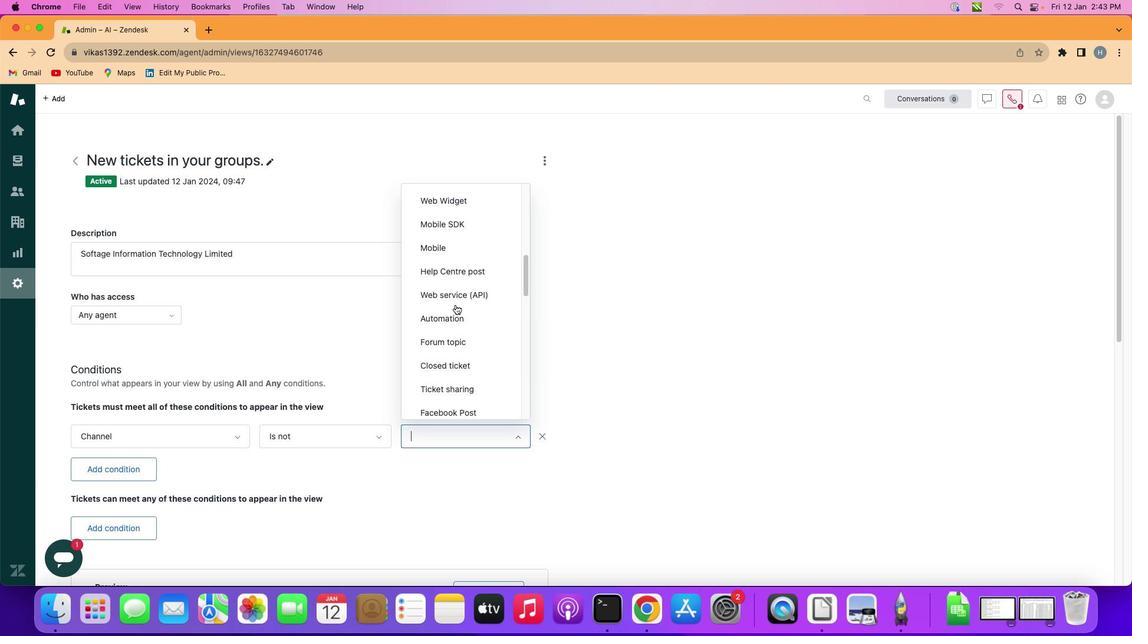 
Action: Mouse scrolled (459, 309) with delta (3, 2)
Screenshot: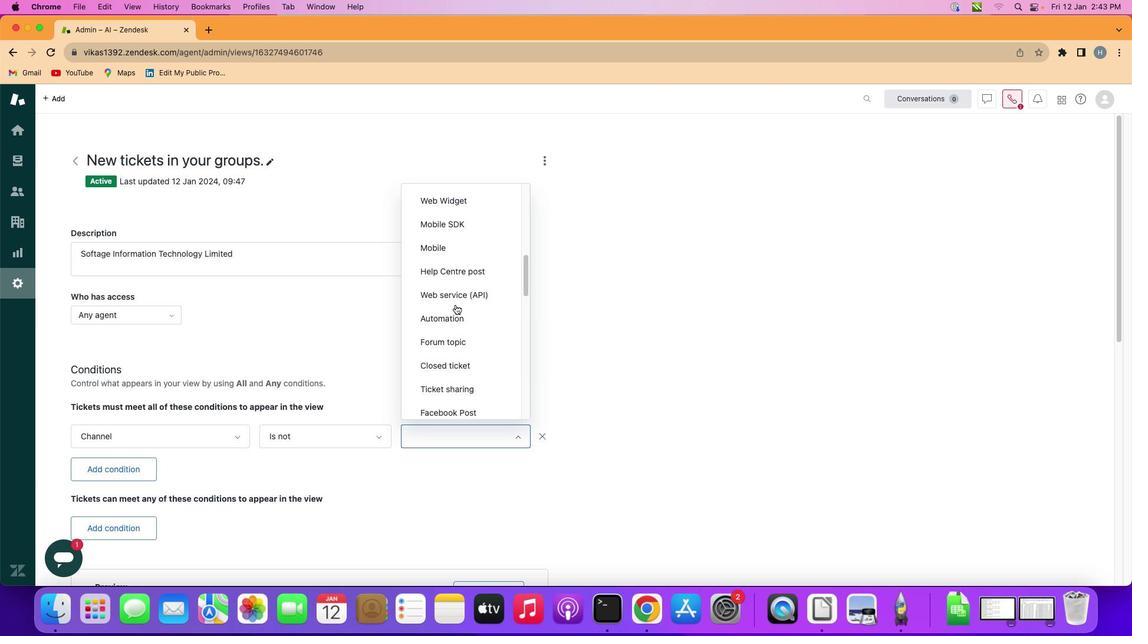 
Action: Mouse scrolled (459, 309) with delta (3, 2)
Screenshot: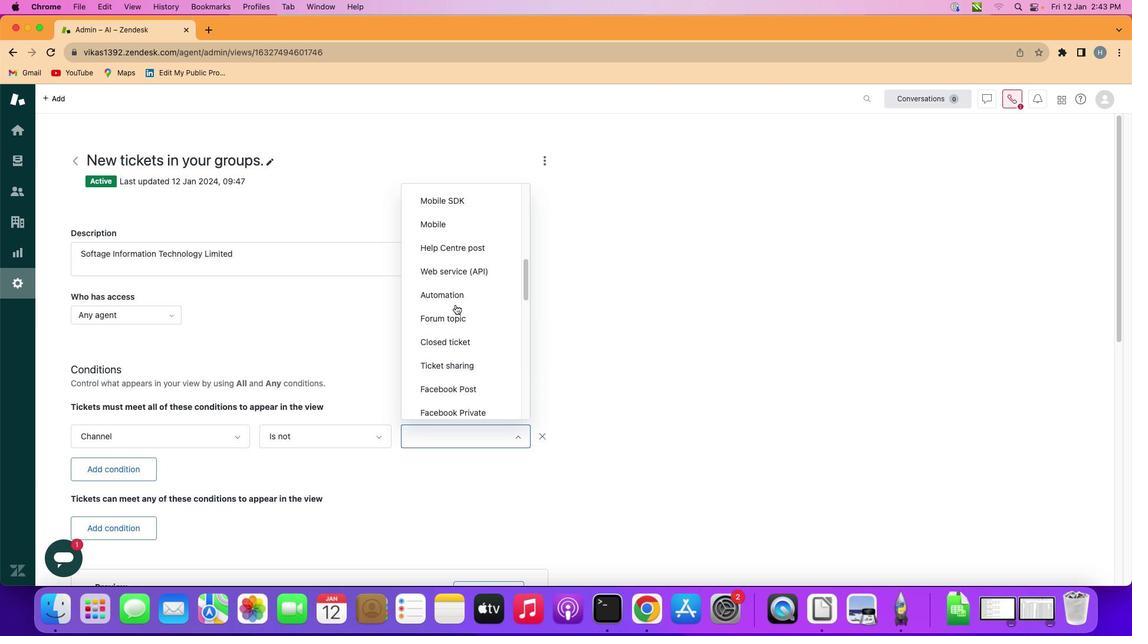 
Action: Mouse scrolled (459, 309) with delta (3, 2)
Screenshot: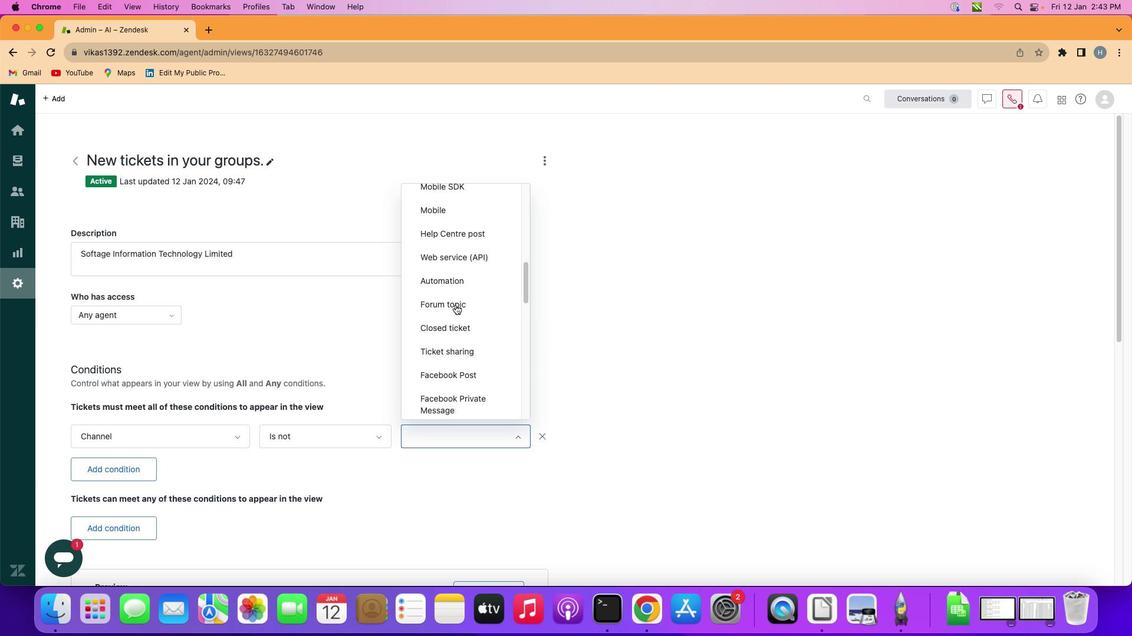 
Action: Mouse scrolled (459, 309) with delta (3, 2)
Screenshot: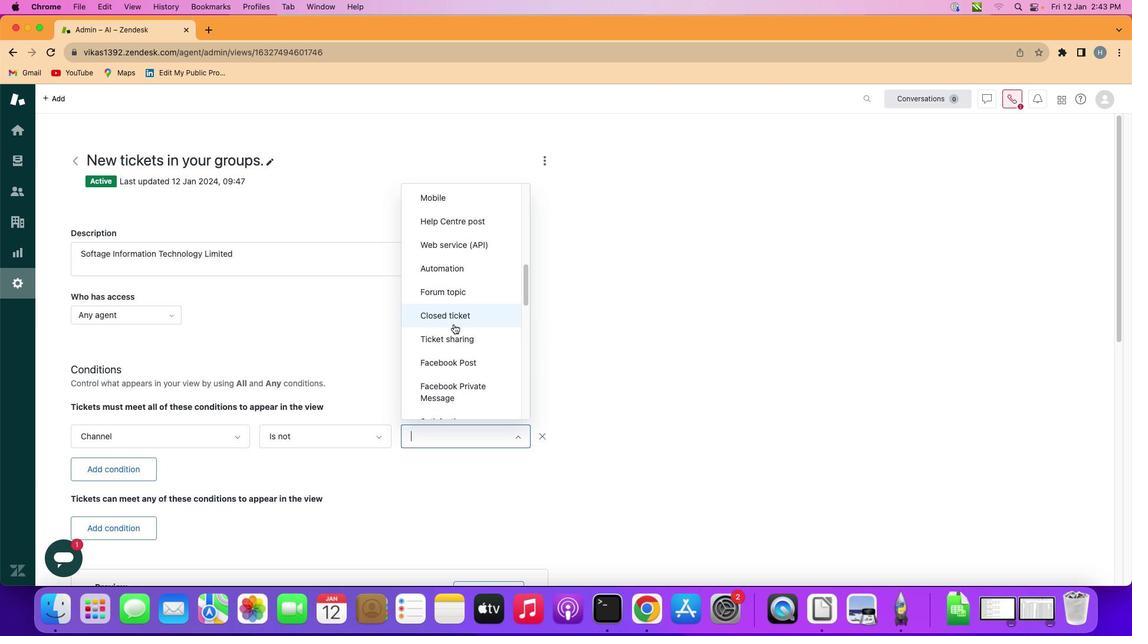 
Action: Mouse scrolled (459, 309) with delta (3, 2)
Screenshot: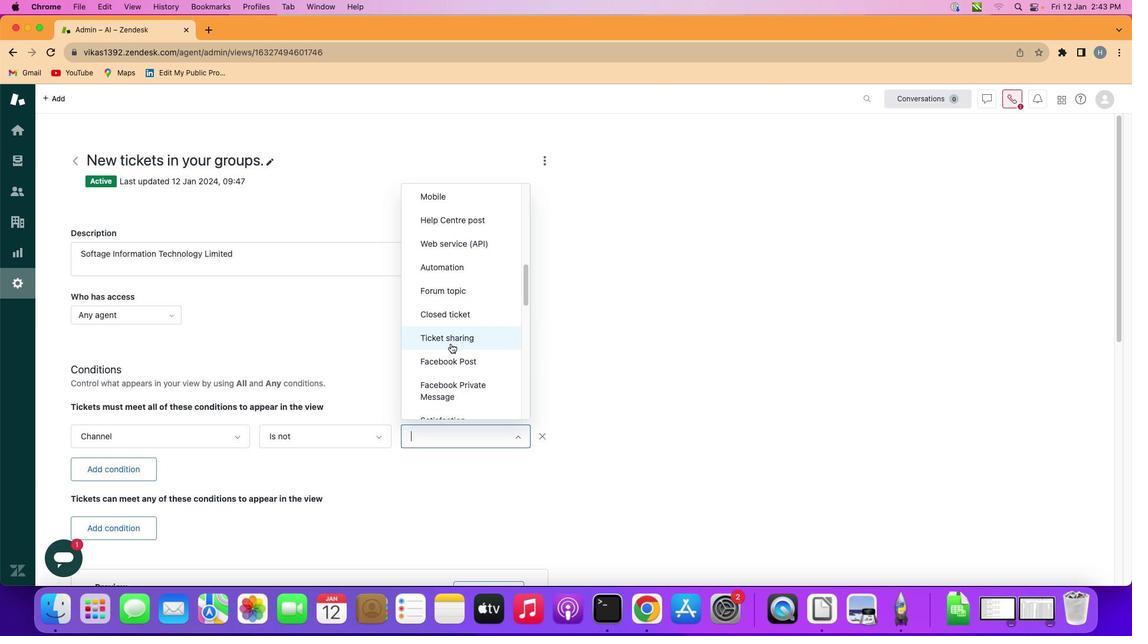 
Action: Mouse moved to (457, 361)
Screenshot: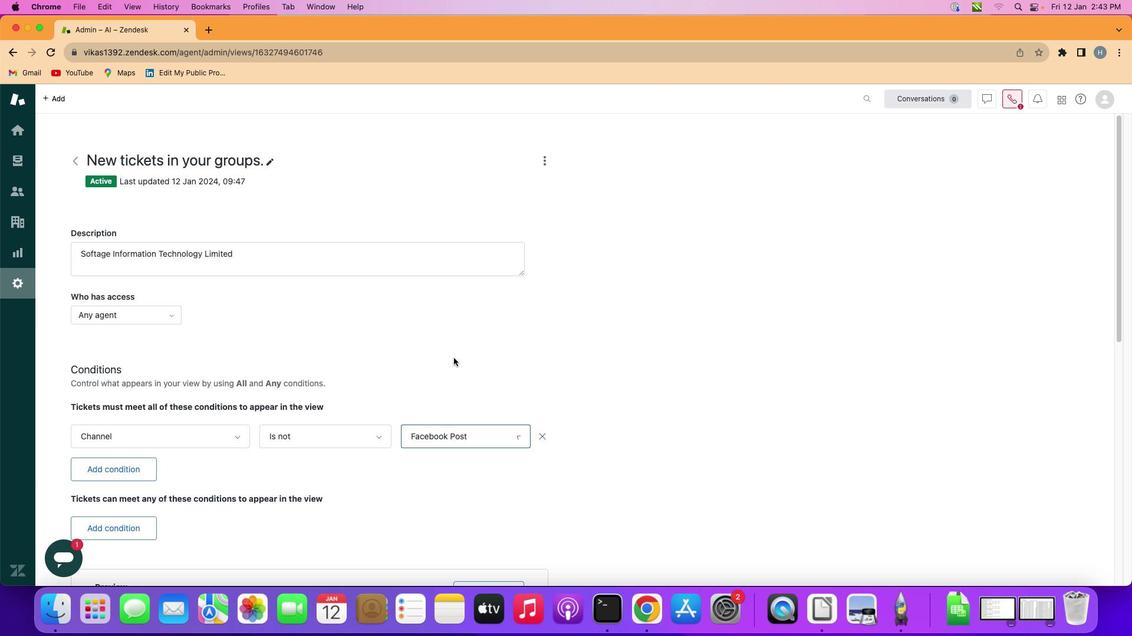 
Action: Mouse pressed left at (457, 361)
Screenshot: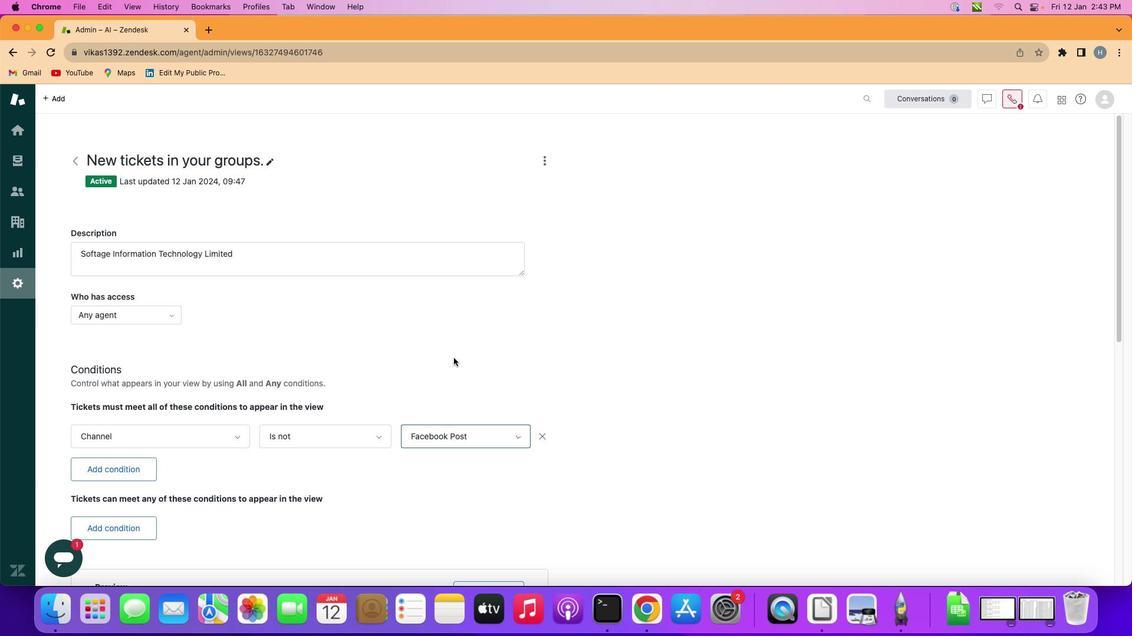 
Action: Mouse moved to (457, 361)
Screenshot: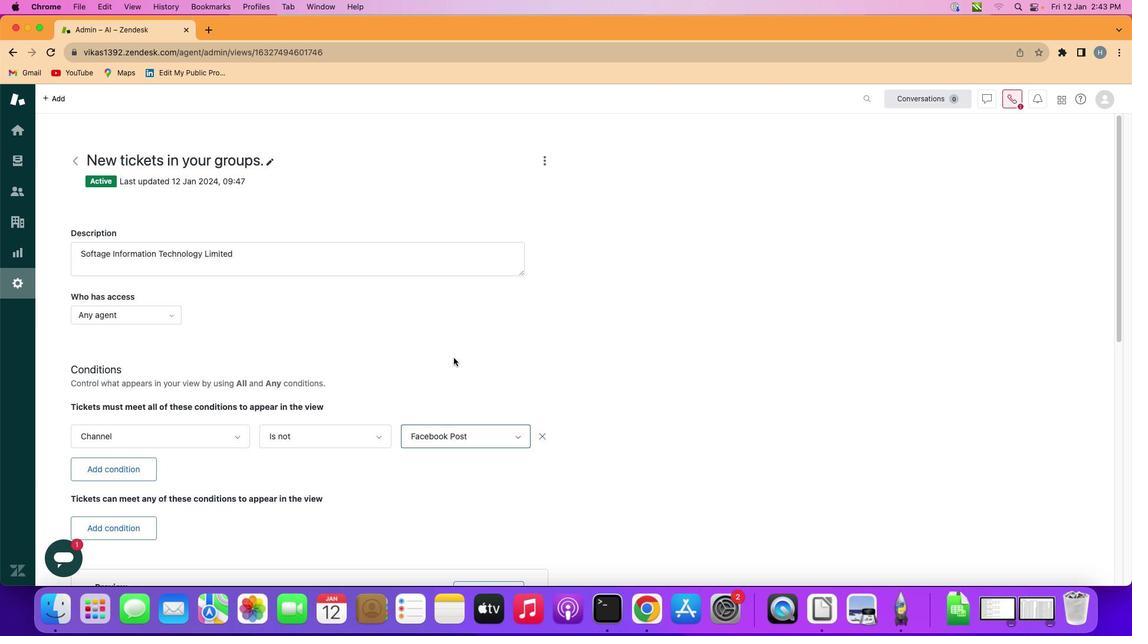 
